 Task: Look for products in the category "Prepared Meals" from Blue Elephant Royal Thai Cuisine only.
Action: Mouse pressed left at (315, 142)
Screenshot: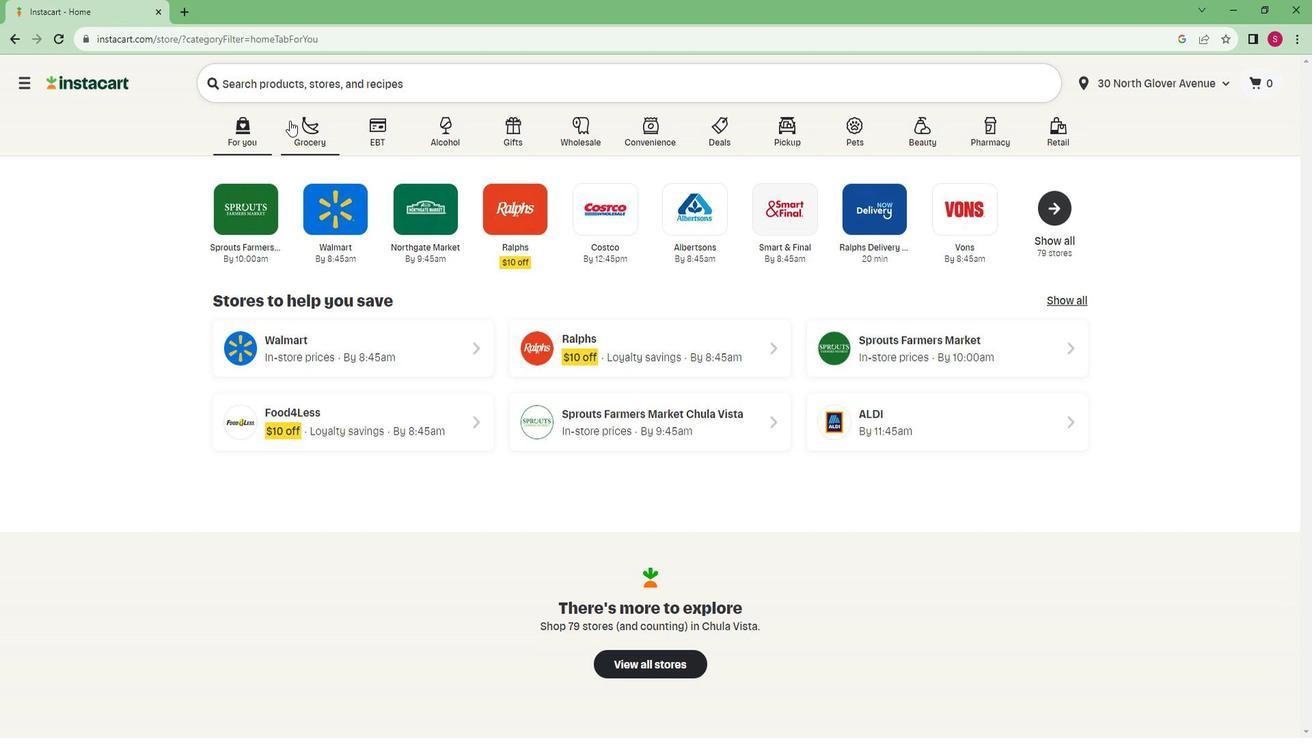 
Action: Mouse moved to (307, 420)
Screenshot: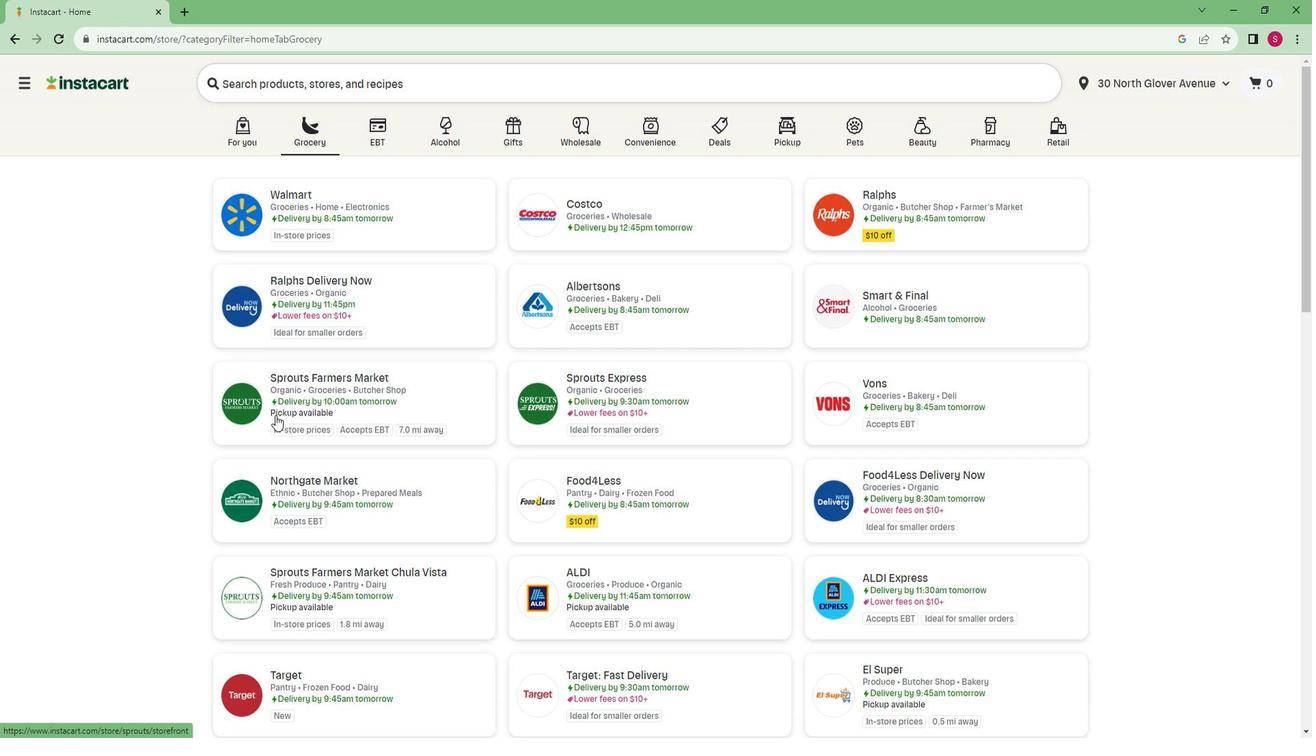 
Action: Mouse pressed left at (307, 420)
Screenshot: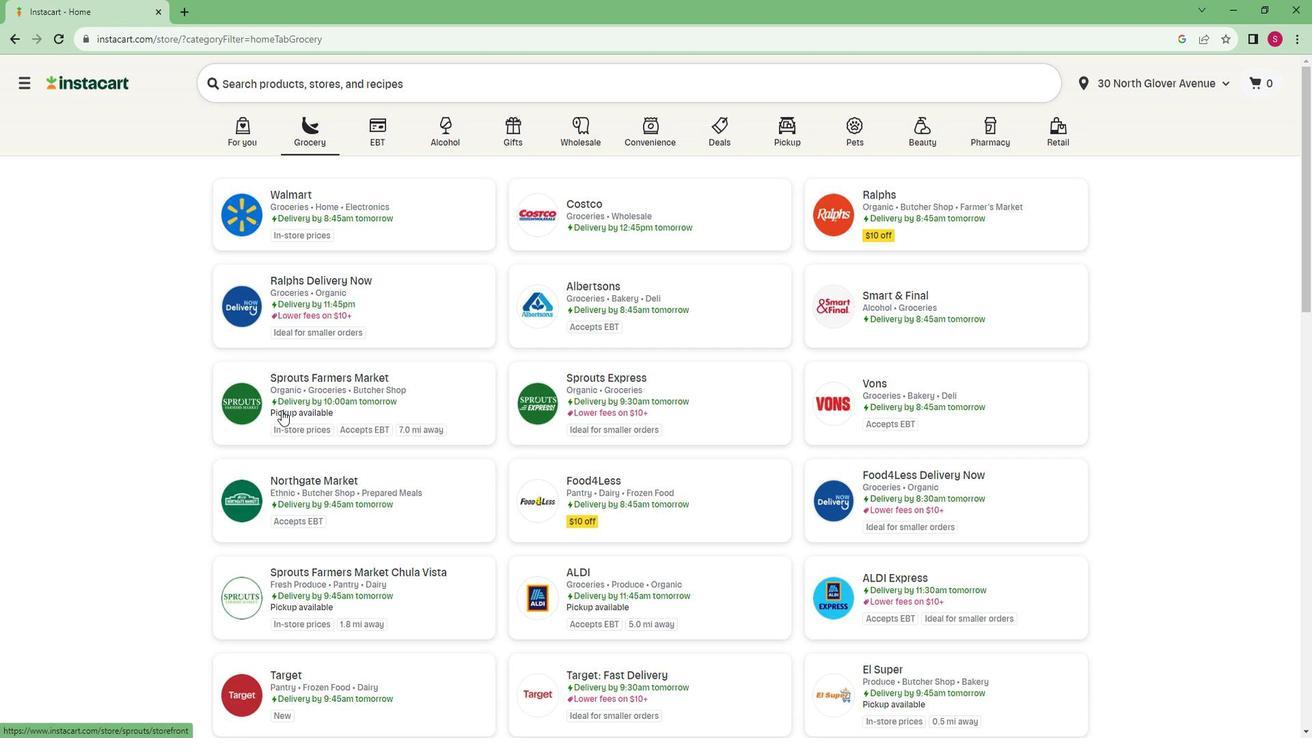 
Action: Mouse moved to (156, 553)
Screenshot: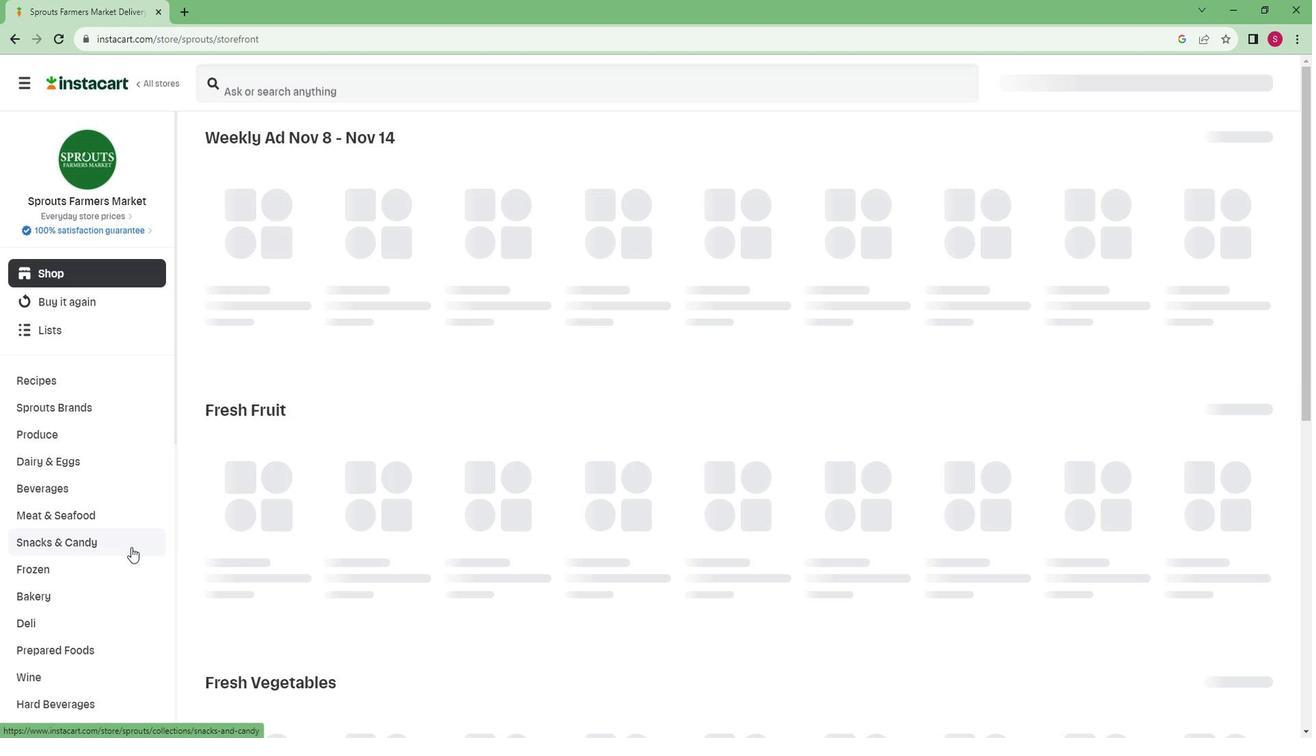 
Action: Mouse scrolled (156, 552) with delta (0, 0)
Screenshot: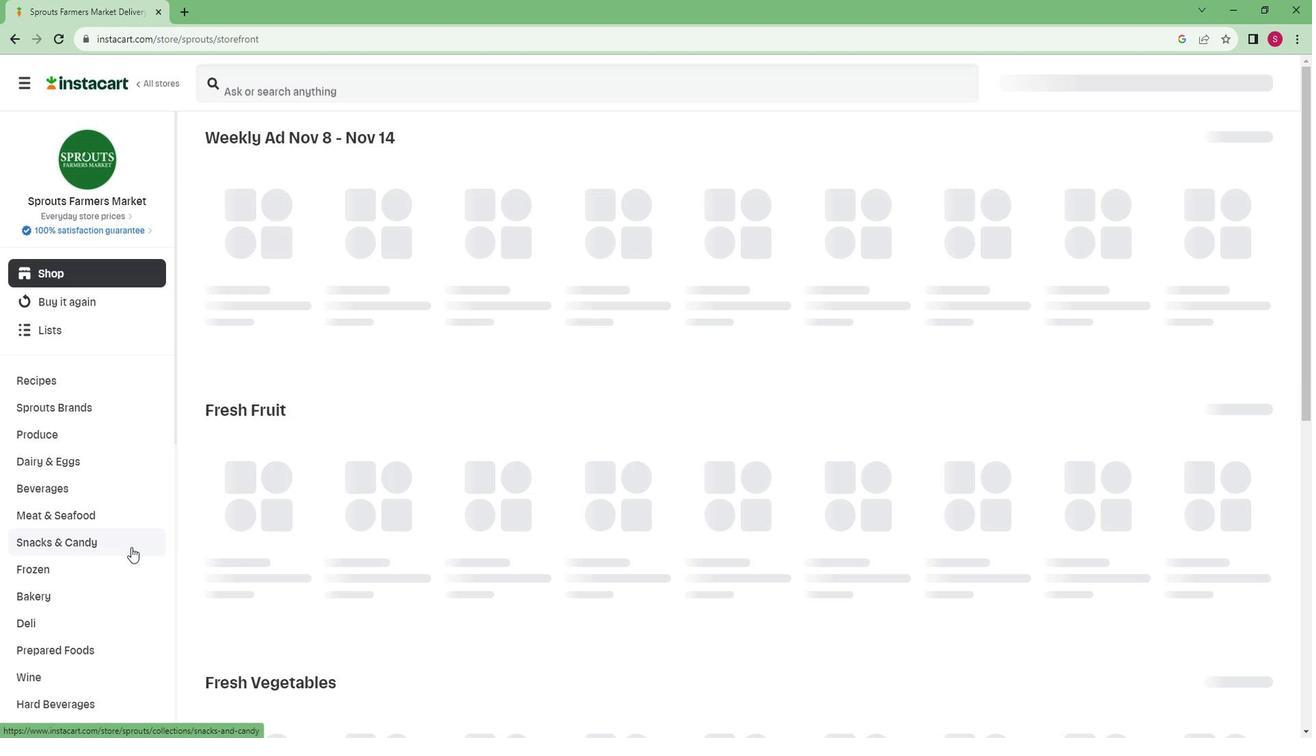 
Action: Mouse moved to (153, 554)
Screenshot: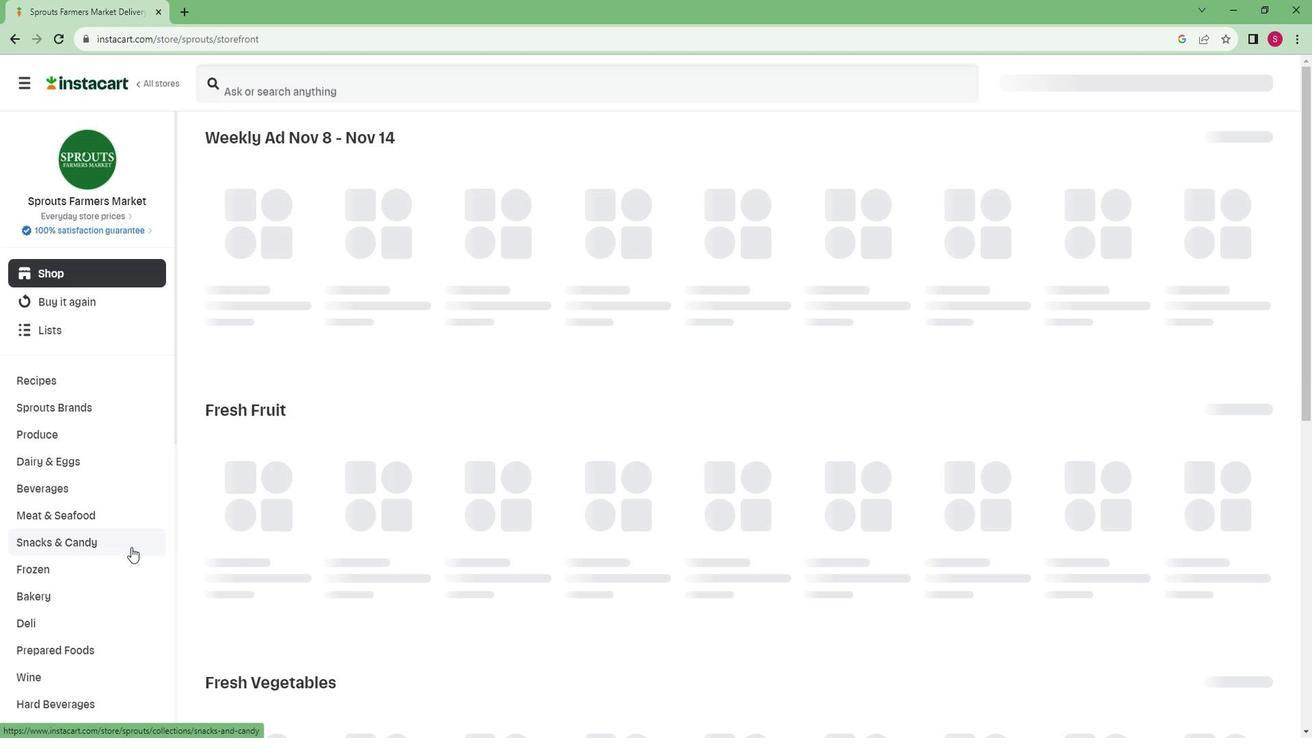 
Action: Mouse scrolled (153, 553) with delta (0, 0)
Screenshot: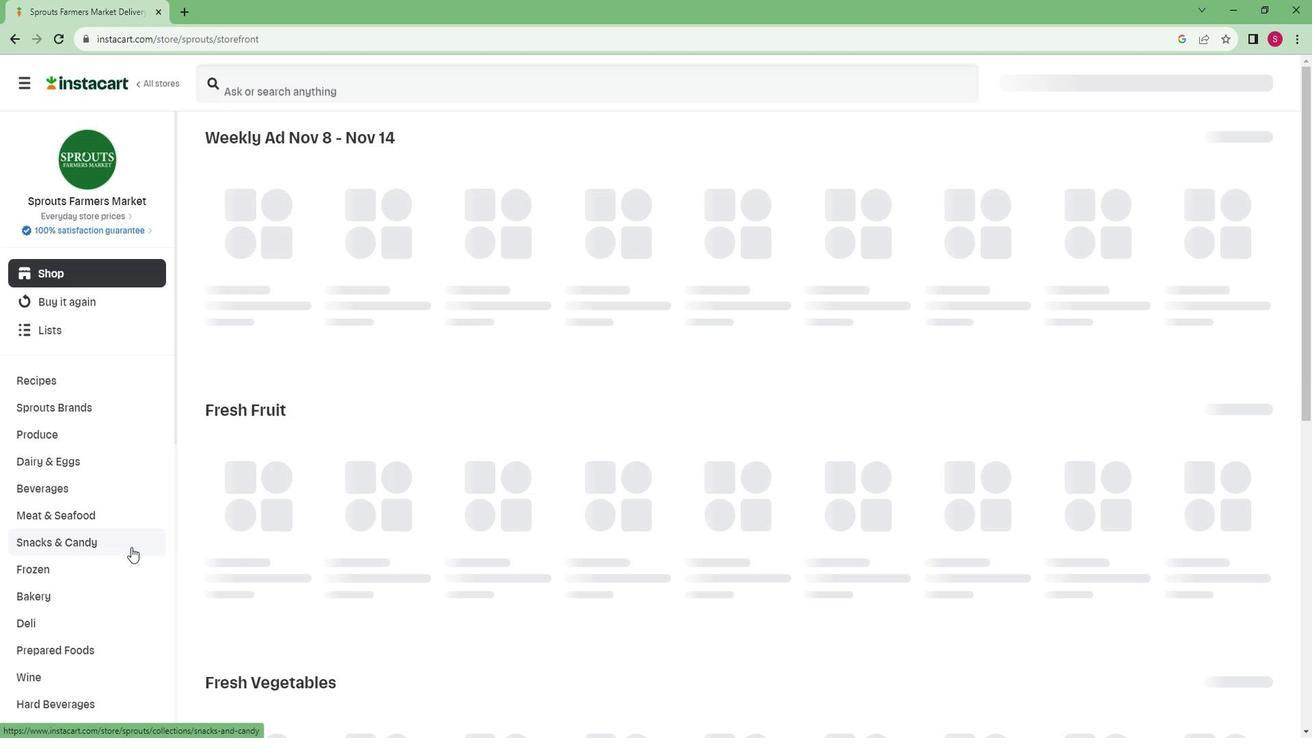 
Action: Mouse moved to (153, 554)
Screenshot: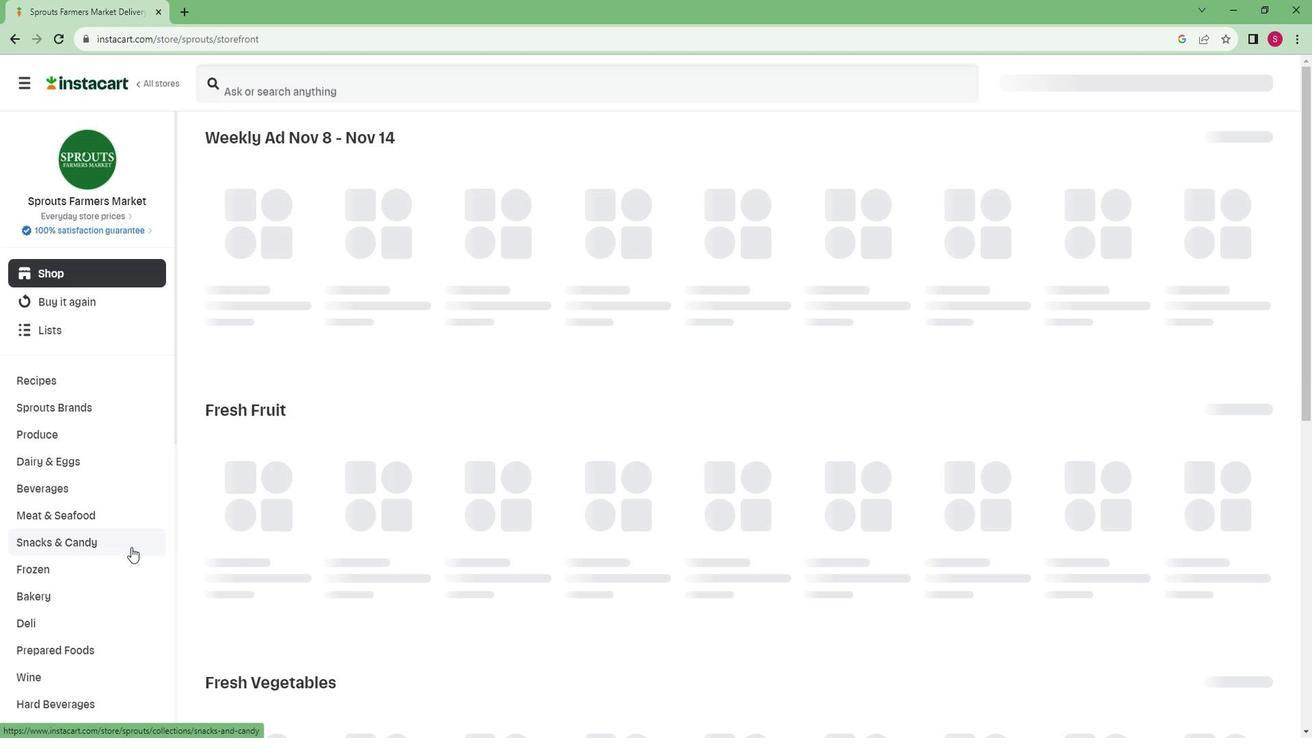 
Action: Mouse scrolled (153, 553) with delta (0, 0)
Screenshot: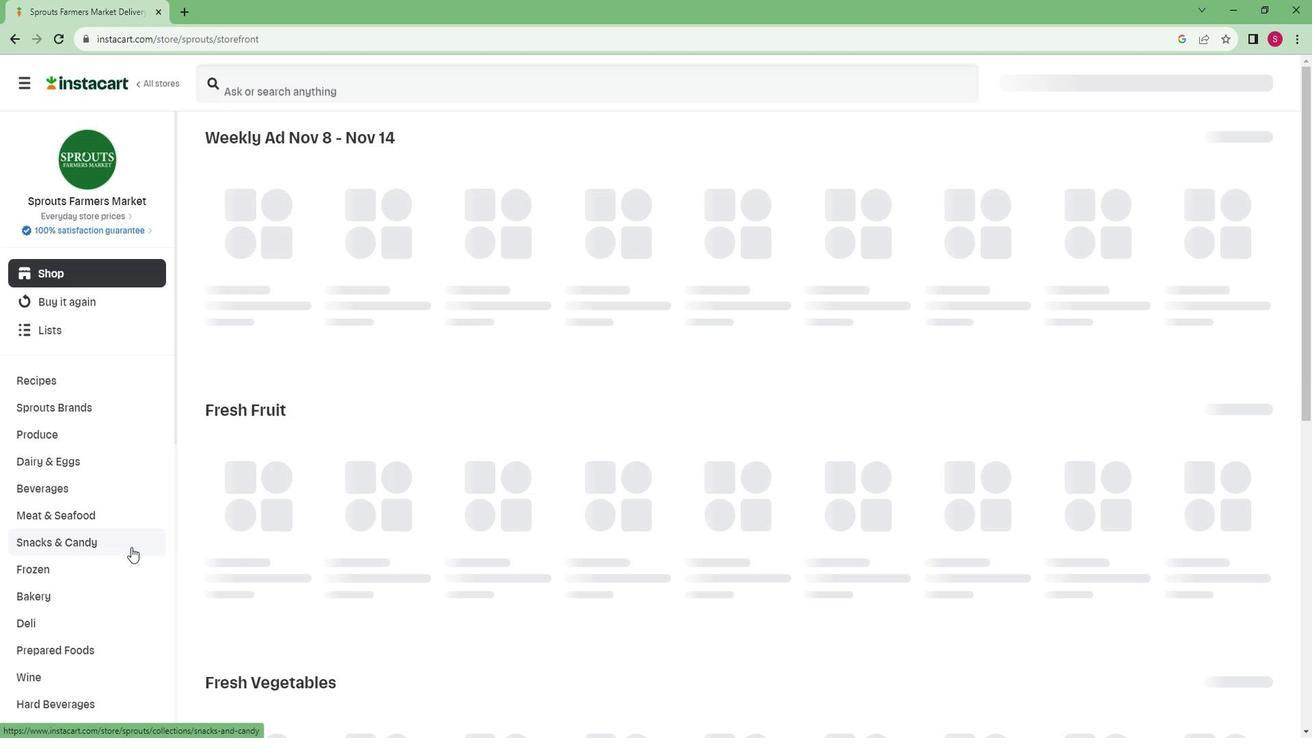 
Action: Mouse moved to (152, 554)
Screenshot: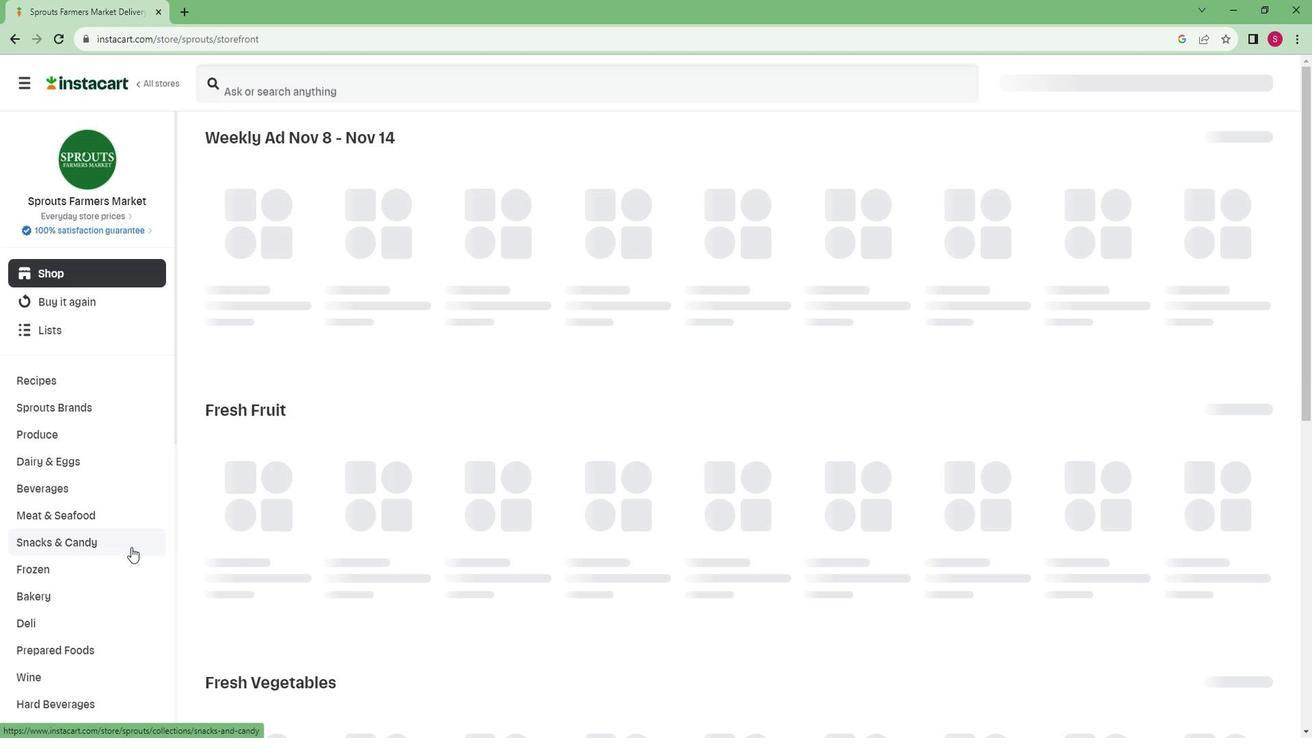 
Action: Mouse scrolled (152, 553) with delta (0, 0)
Screenshot: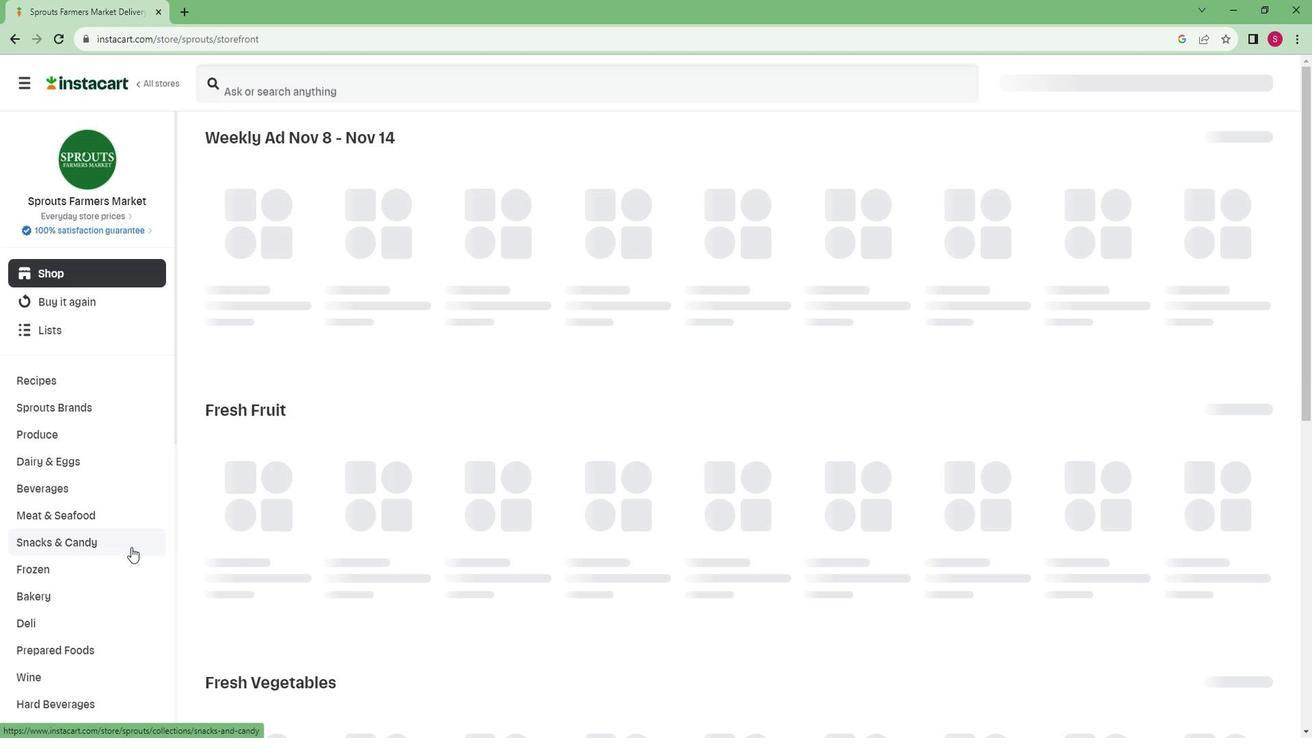
Action: Mouse moved to (149, 554)
Screenshot: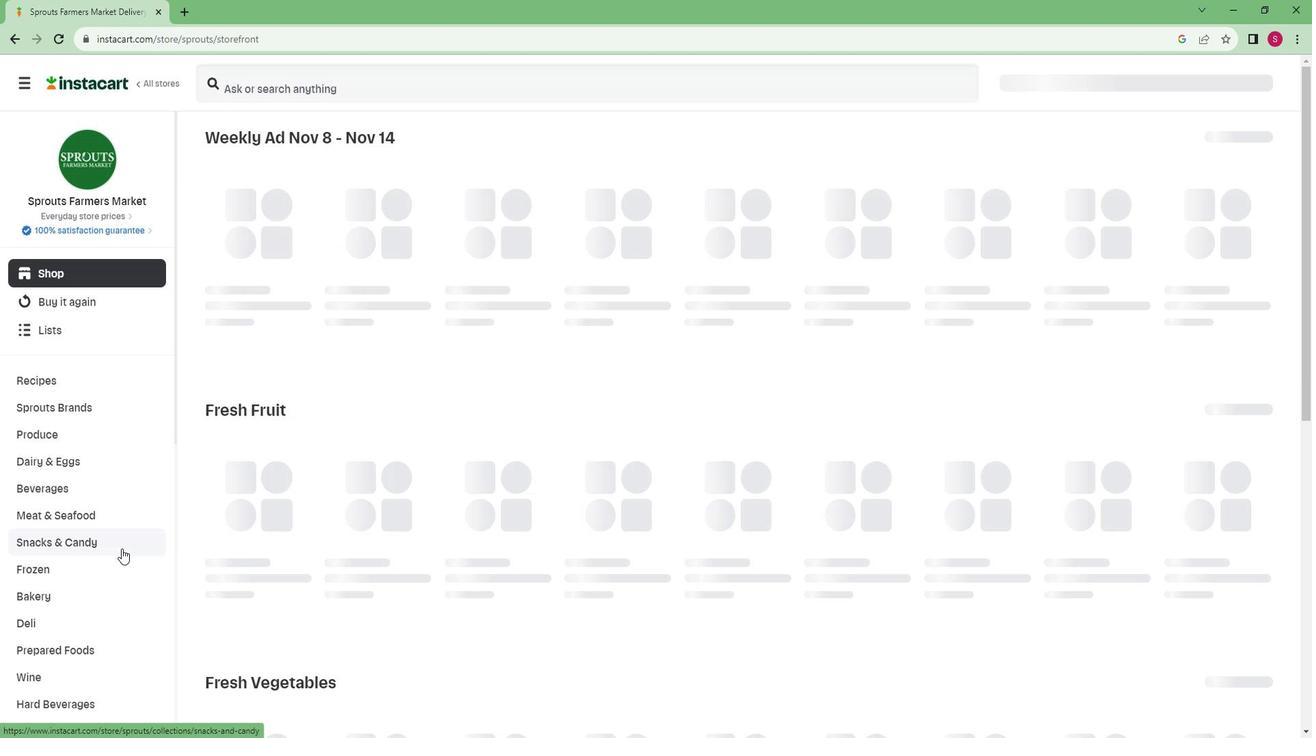 
Action: Mouse scrolled (149, 553) with delta (0, 0)
Screenshot: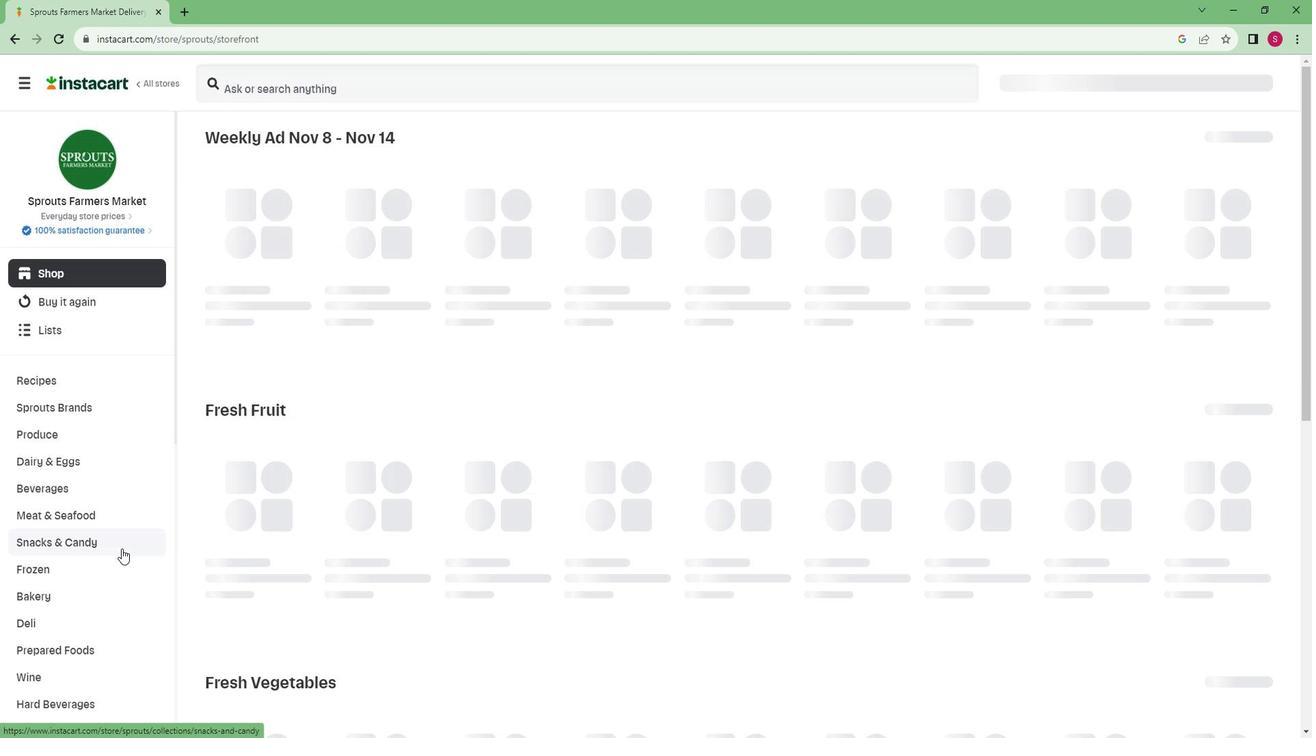 
Action: Mouse moved to (147, 554)
Screenshot: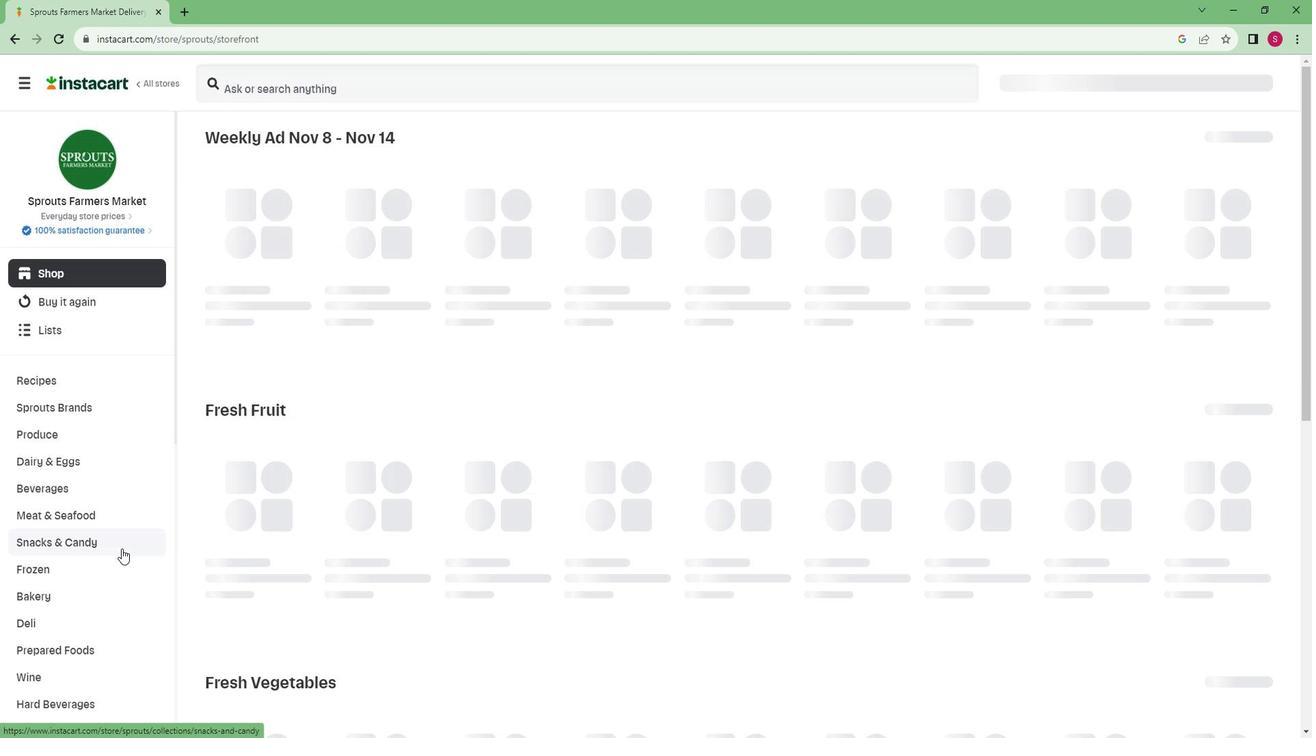 
Action: Mouse scrolled (147, 553) with delta (0, 0)
Screenshot: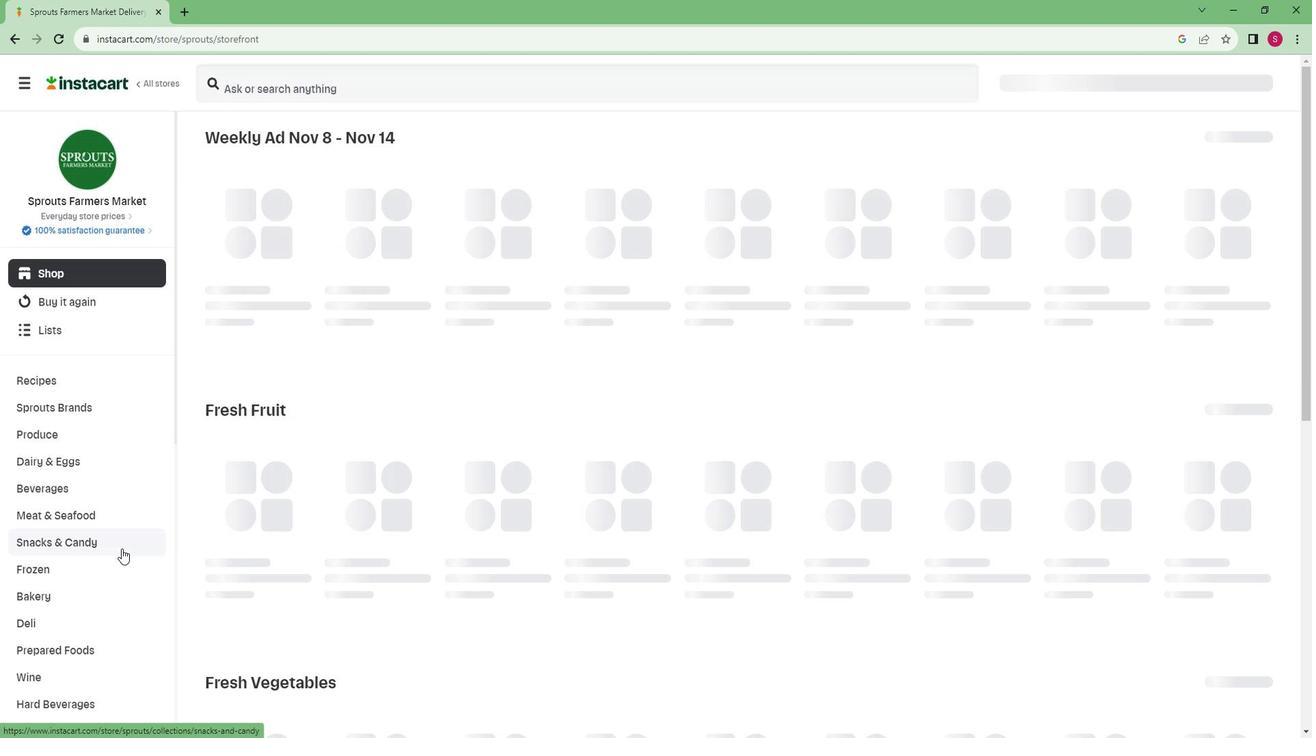 
Action: Mouse moved to (146, 554)
Screenshot: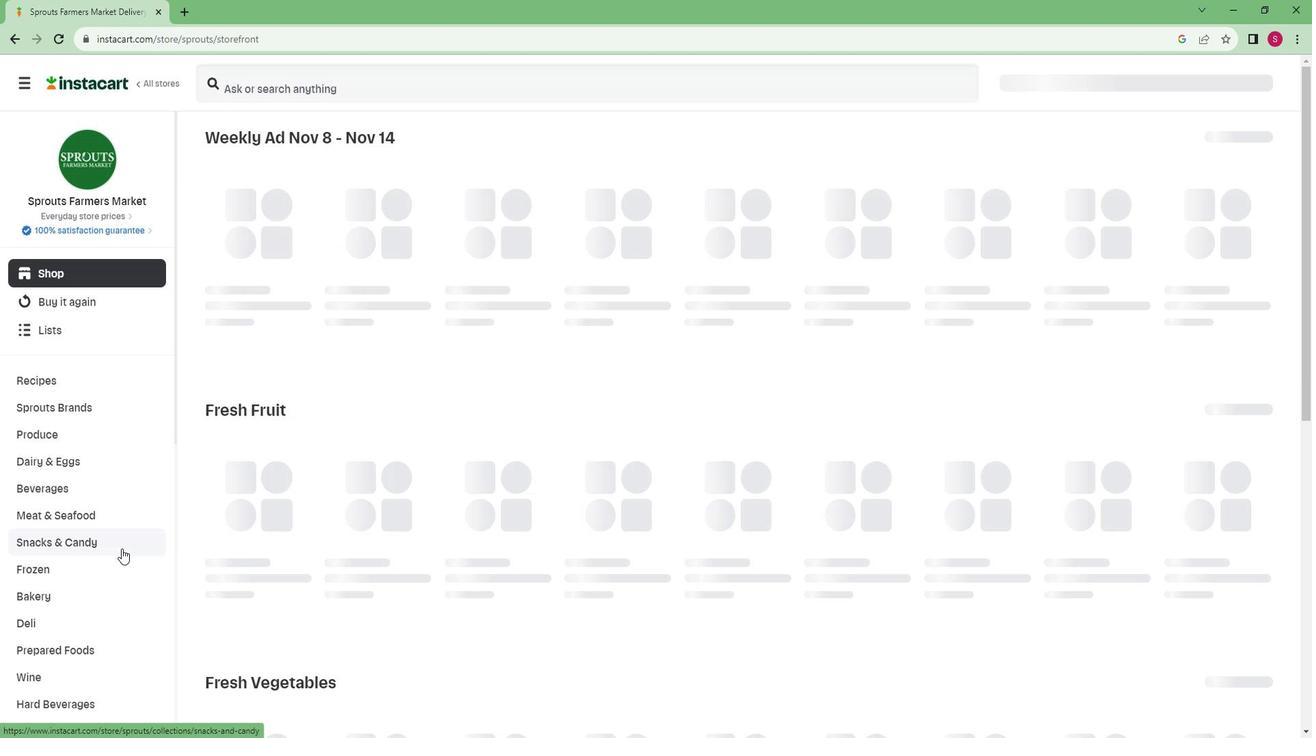 
Action: Mouse scrolled (146, 553) with delta (0, 0)
Screenshot: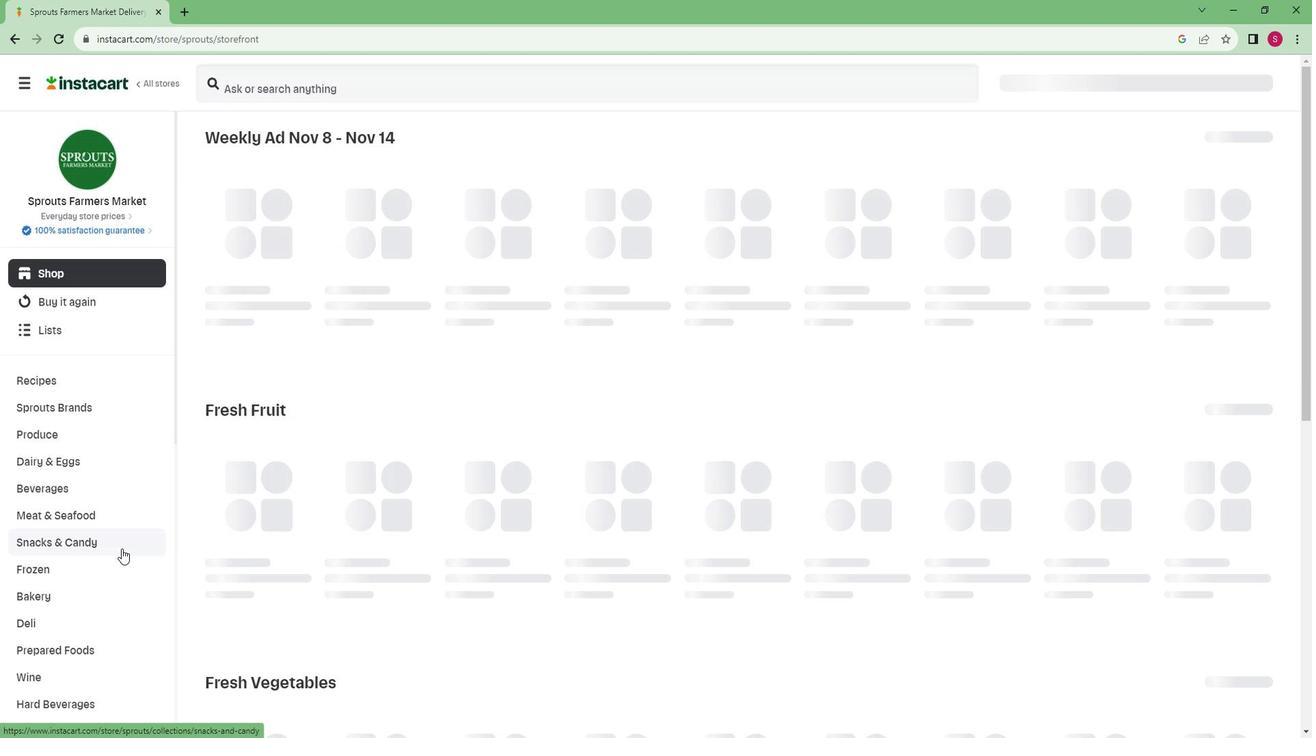
Action: Mouse moved to (144, 553)
Screenshot: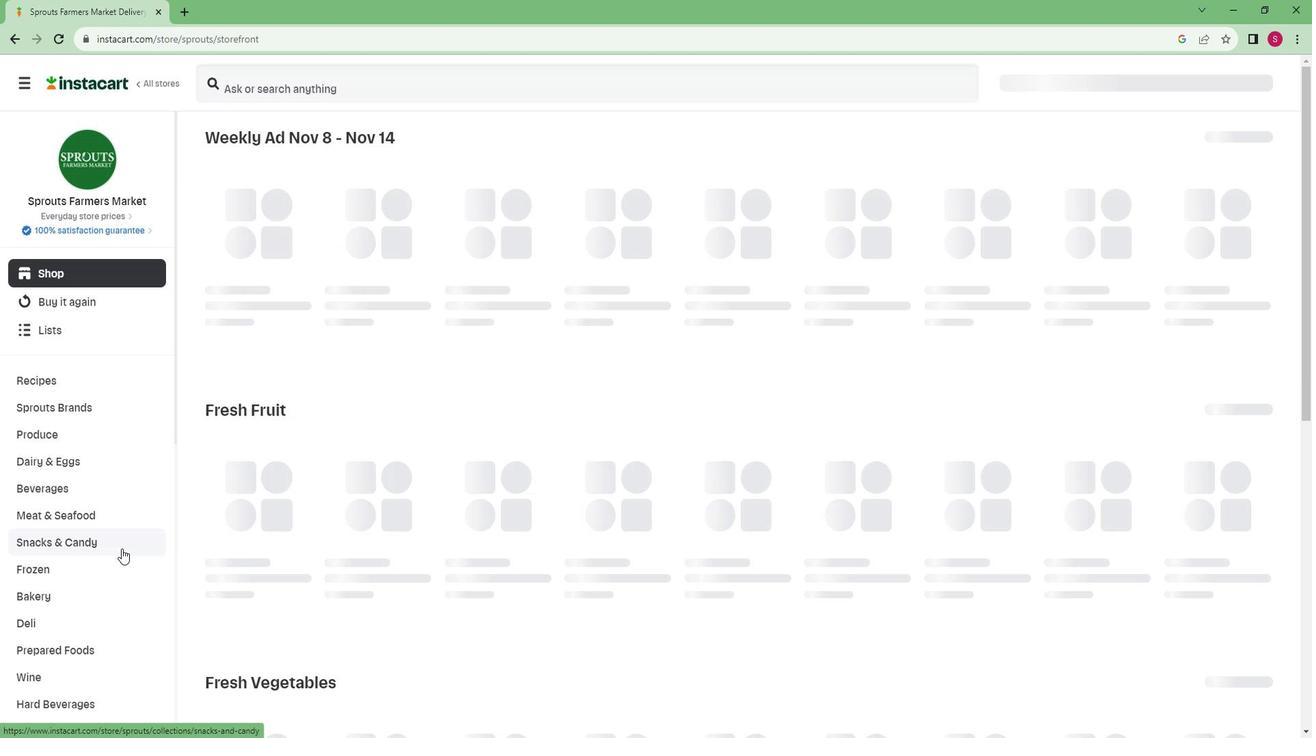 
Action: Mouse scrolled (144, 552) with delta (0, 0)
Screenshot: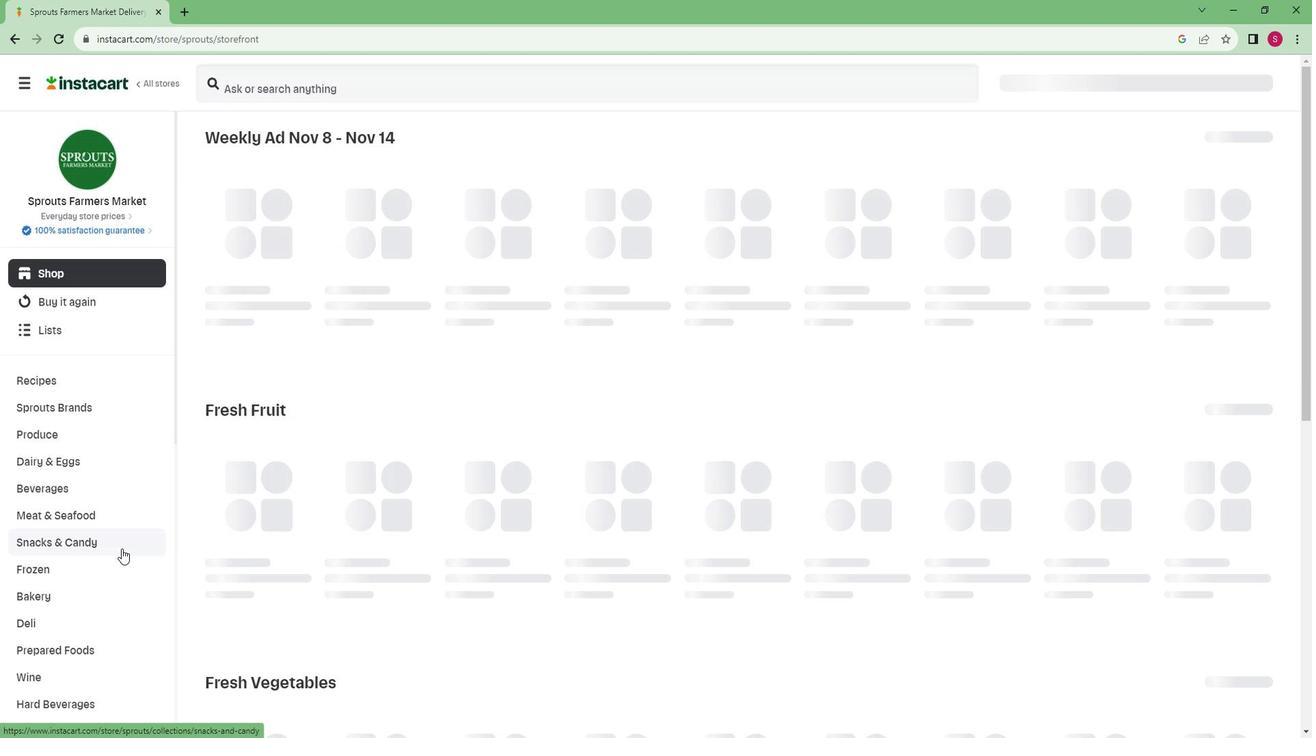 
Action: Mouse moved to (133, 547)
Screenshot: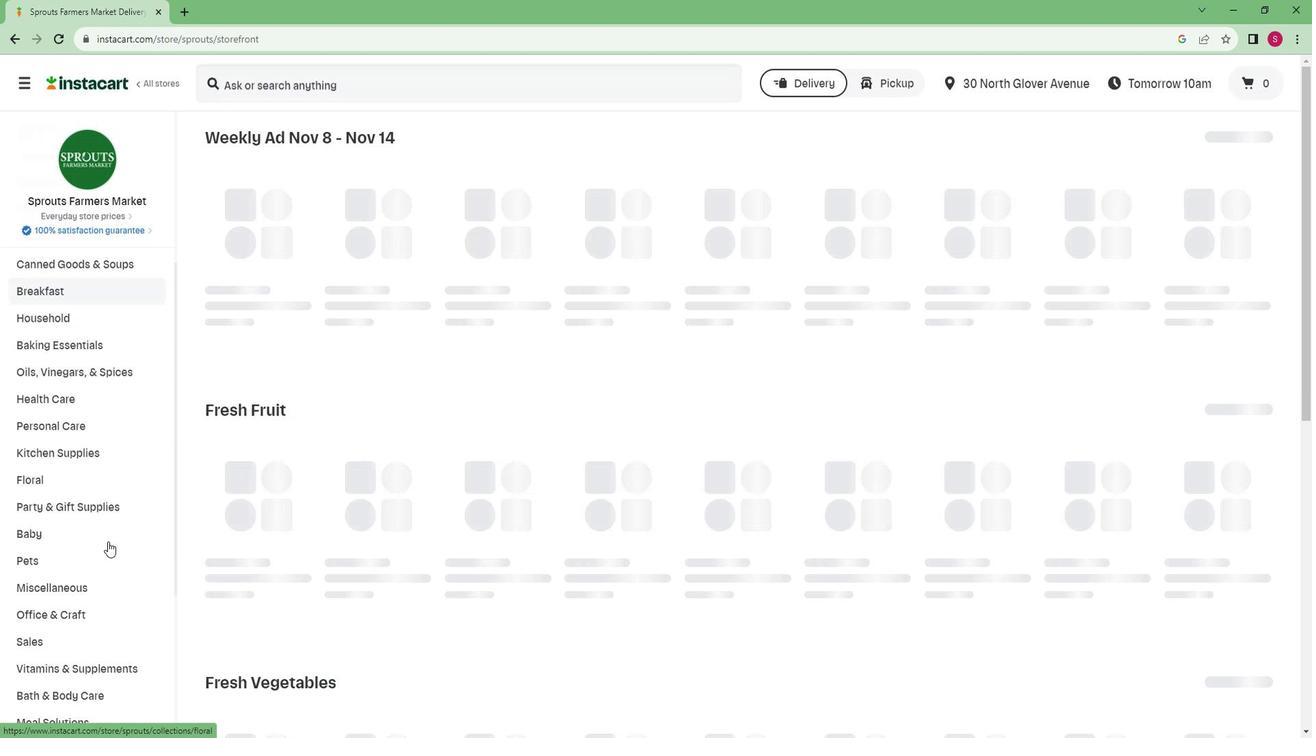 
Action: Mouse scrolled (133, 546) with delta (0, 0)
Screenshot: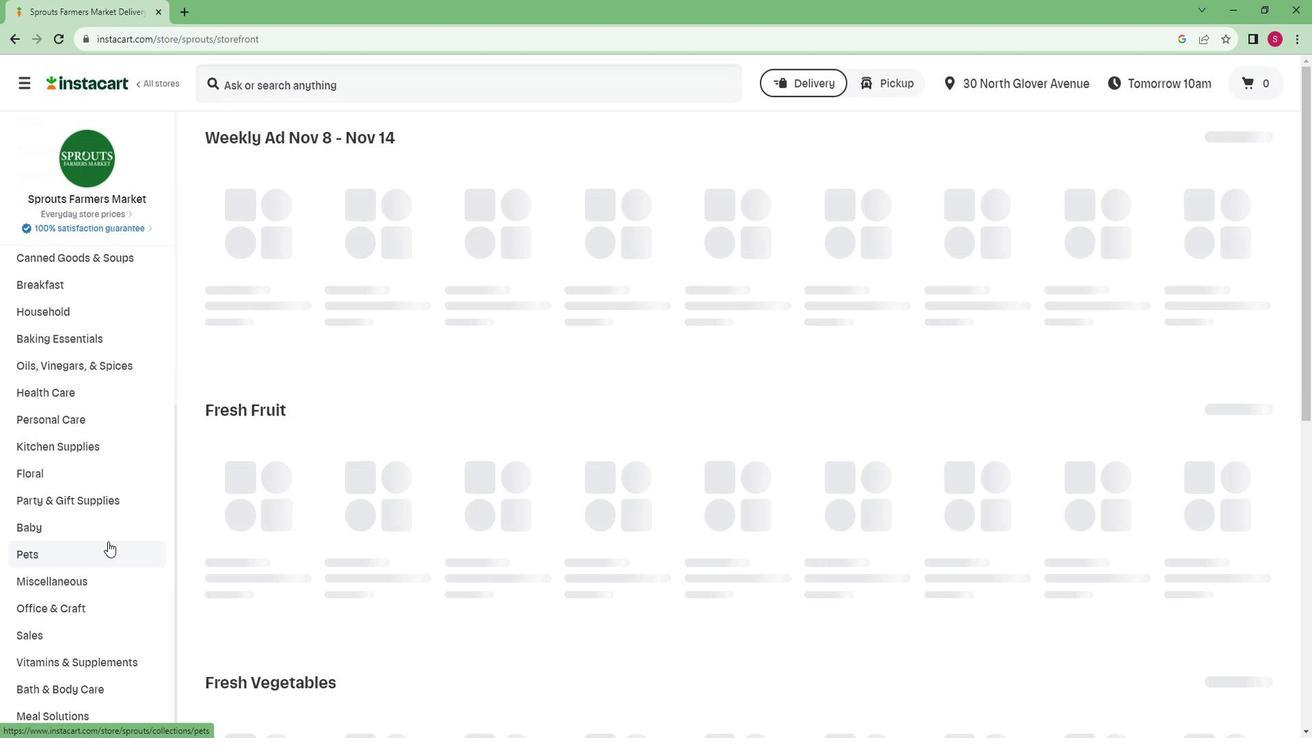 
Action: Mouse scrolled (133, 546) with delta (0, 0)
Screenshot: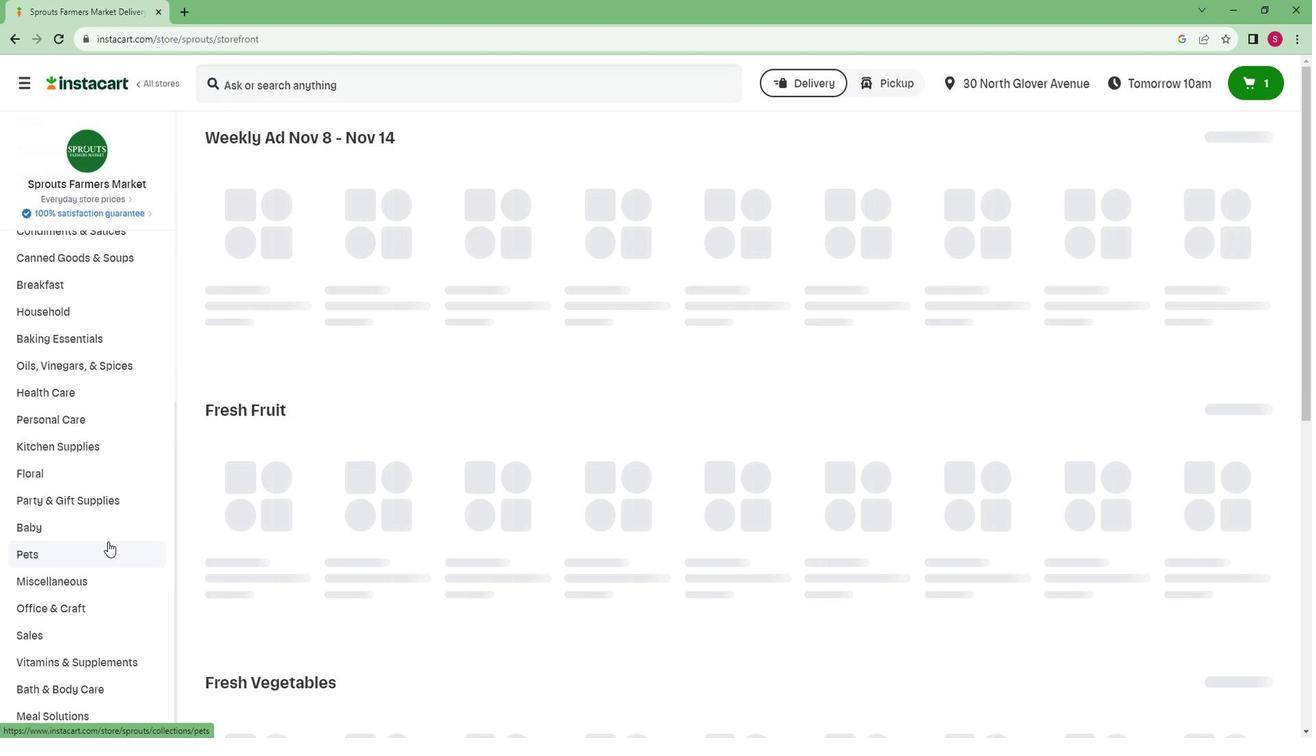 
Action: Mouse scrolled (133, 546) with delta (0, 0)
Screenshot: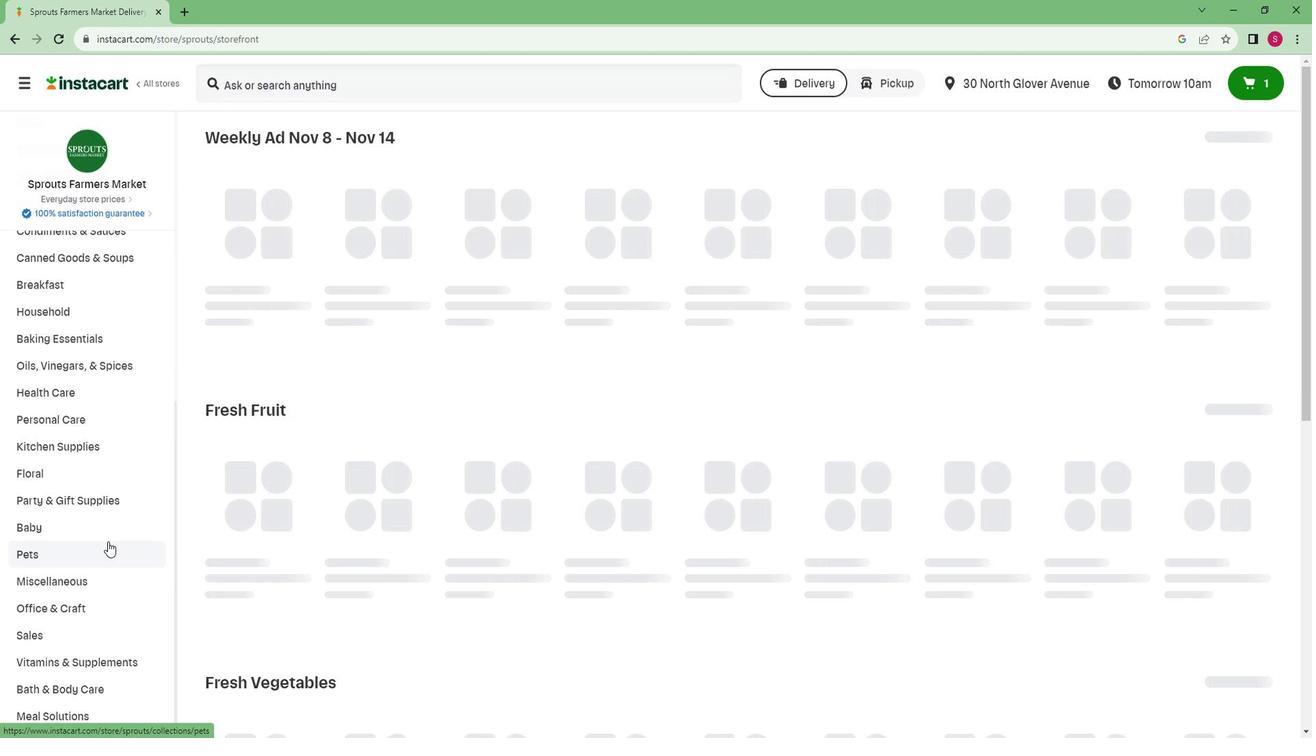 
Action: Mouse scrolled (133, 546) with delta (0, 0)
Screenshot: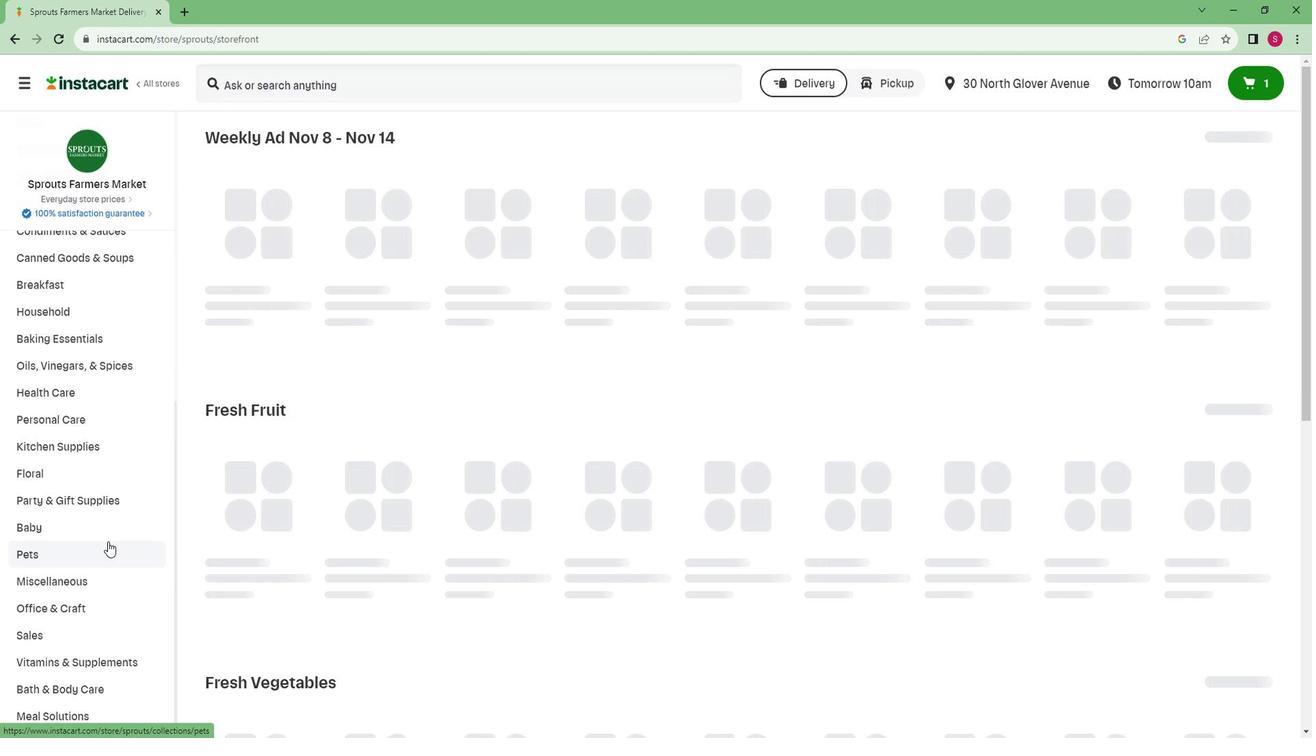 
Action: Mouse moved to (131, 547)
Screenshot: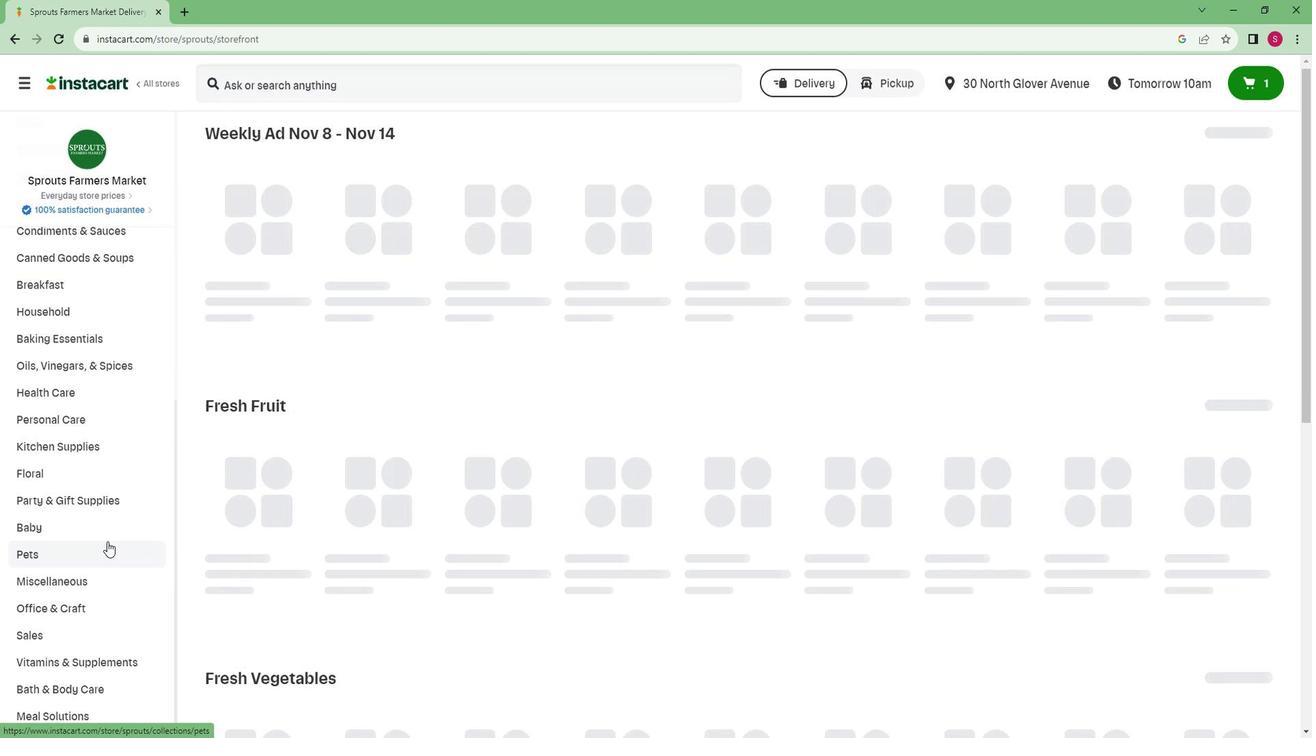 
Action: Mouse scrolled (131, 546) with delta (0, 0)
Screenshot: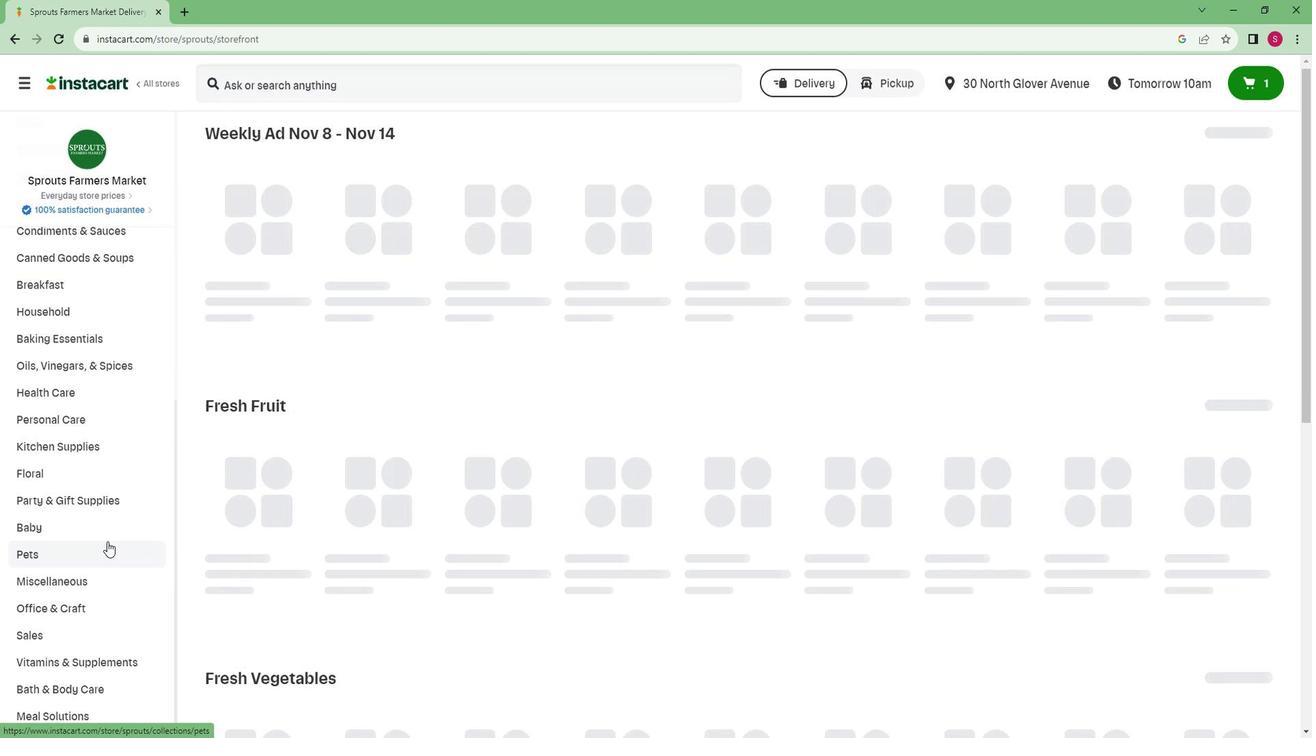 
Action: Mouse moved to (62, 710)
Screenshot: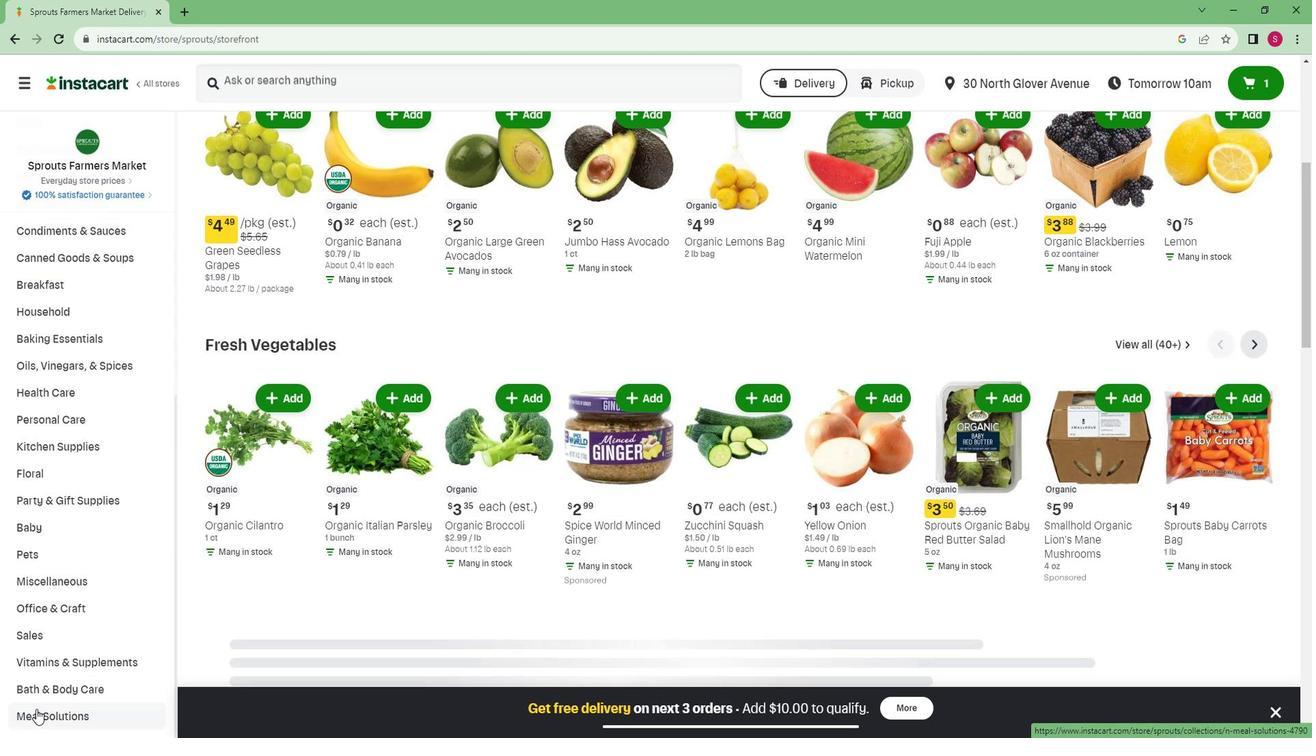 
Action: Mouse pressed left at (62, 710)
Screenshot: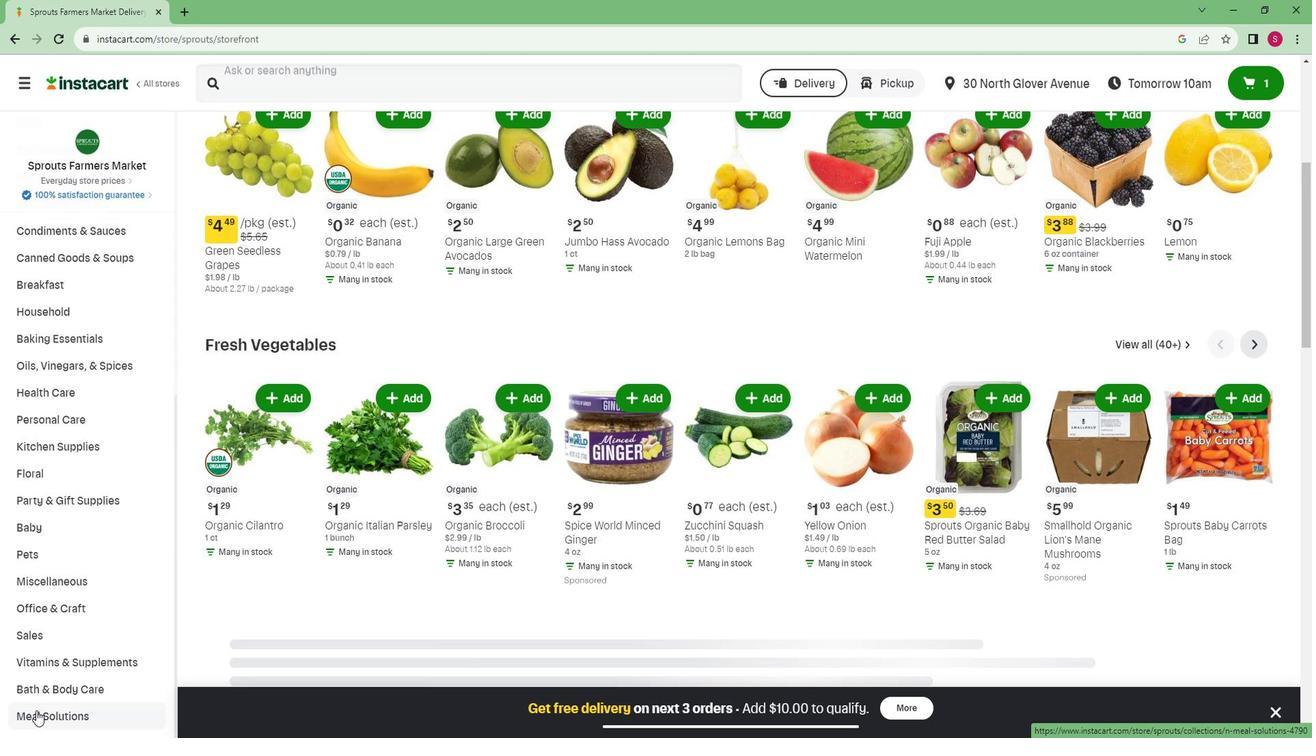 
Action: Mouse moved to (73, 690)
Screenshot: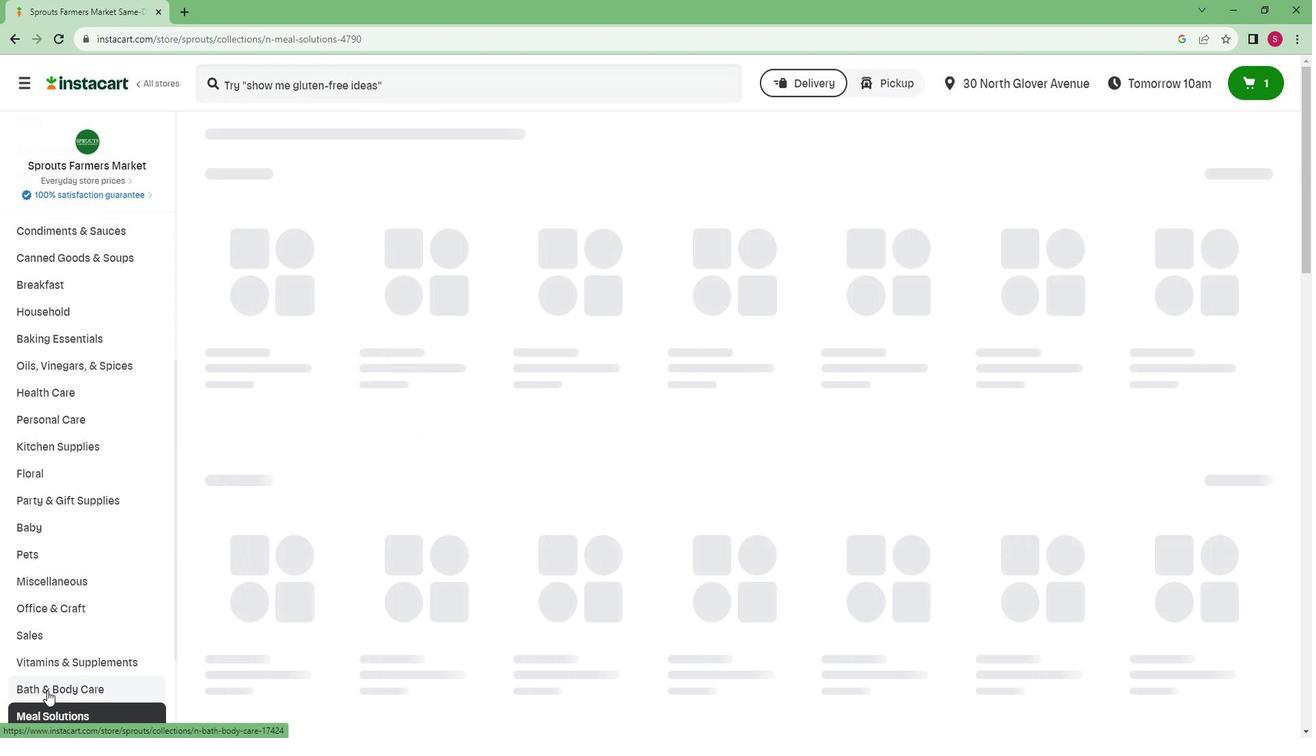 
Action: Mouse scrolled (73, 690) with delta (0, 0)
Screenshot: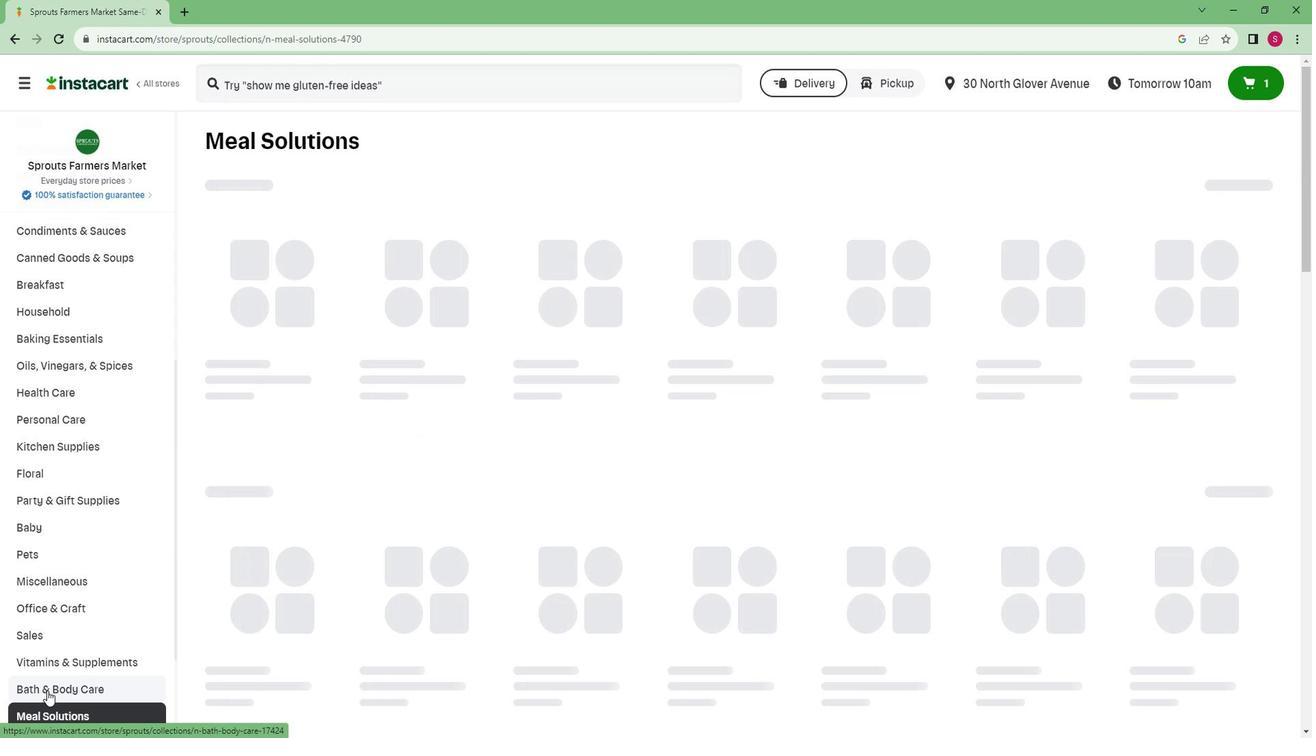 
Action: Mouse moved to (72, 690)
Screenshot: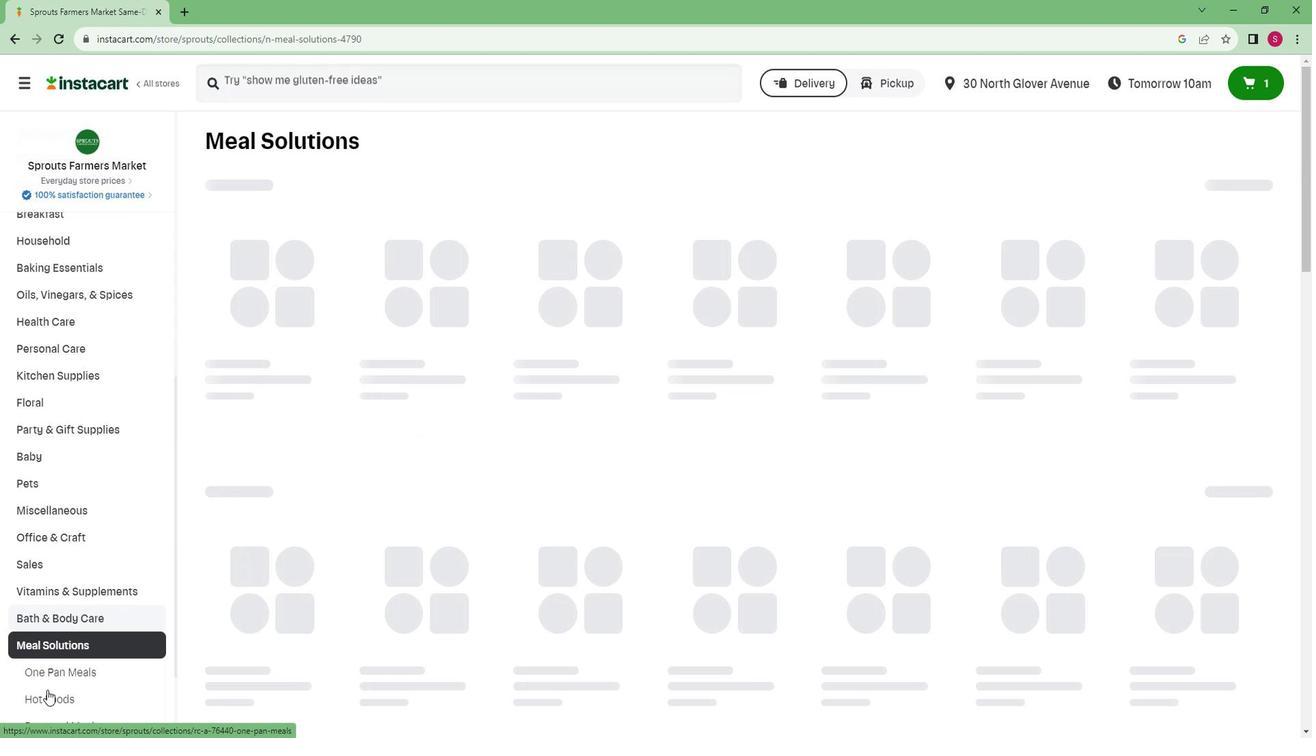 
Action: Mouse scrolled (72, 689) with delta (0, 0)
Screenshot: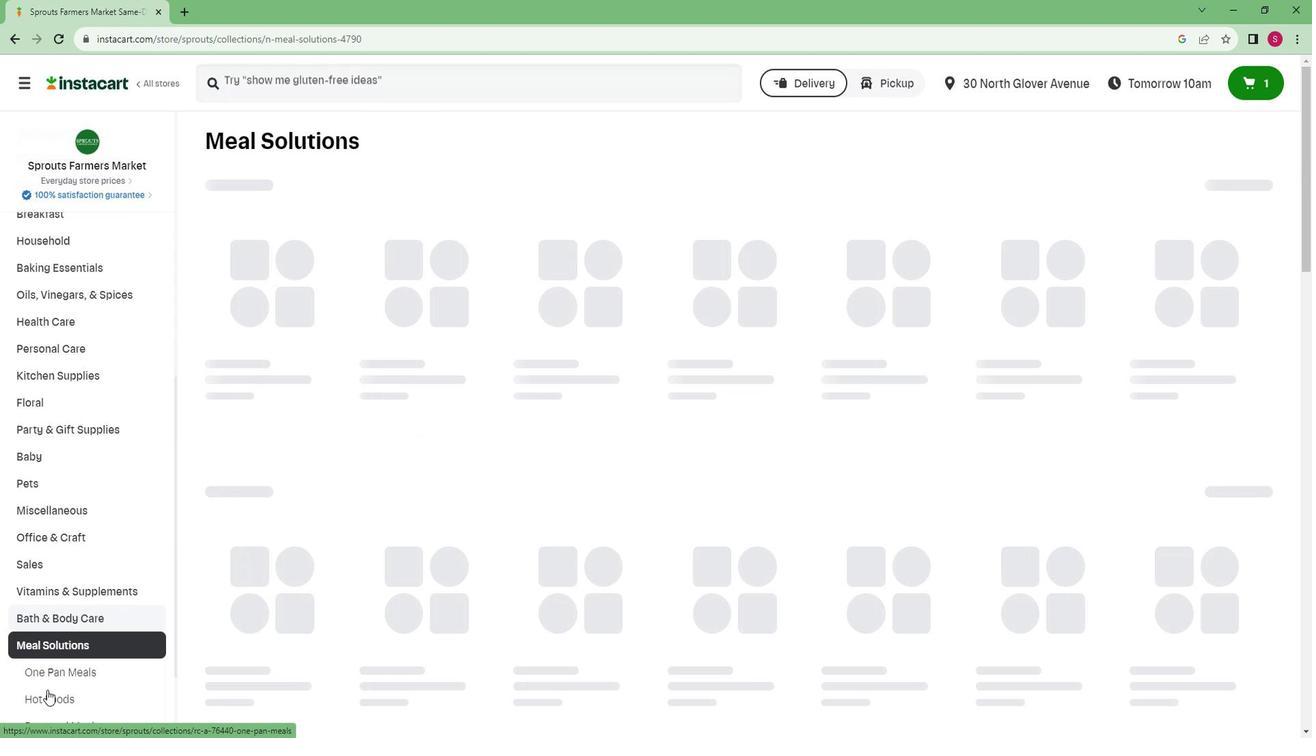 
Action: Mouse moved to (99, 646)
Screenshot: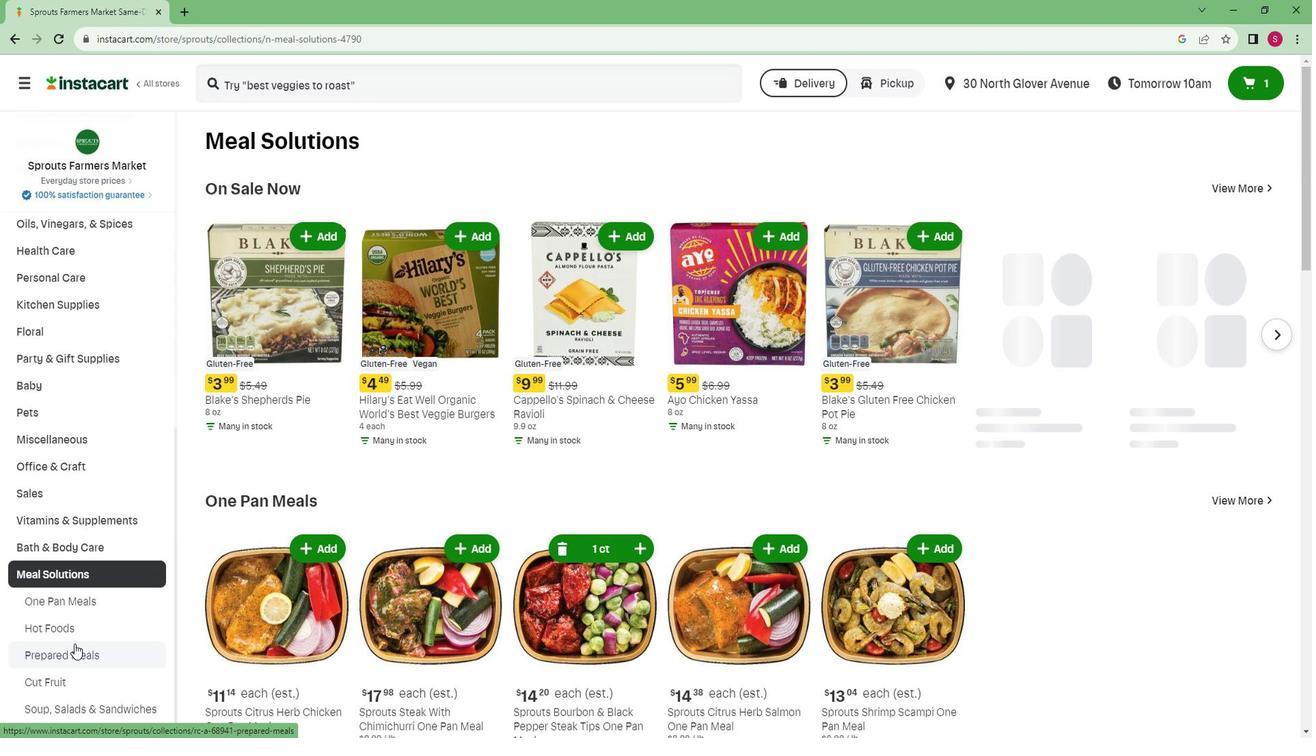 
Action: Mouse pressed left at (99, 646)
Screenshot: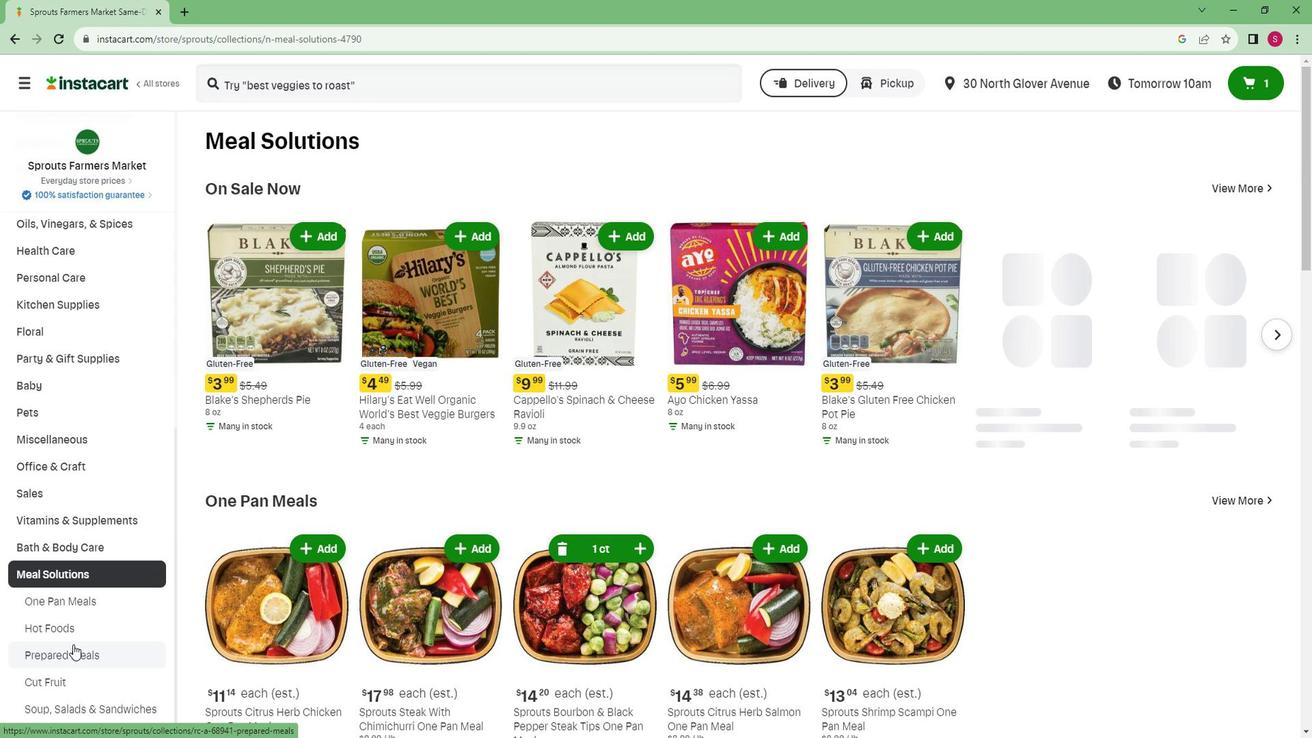 
Action: Mouse moved to (453, 203)
Screenshot: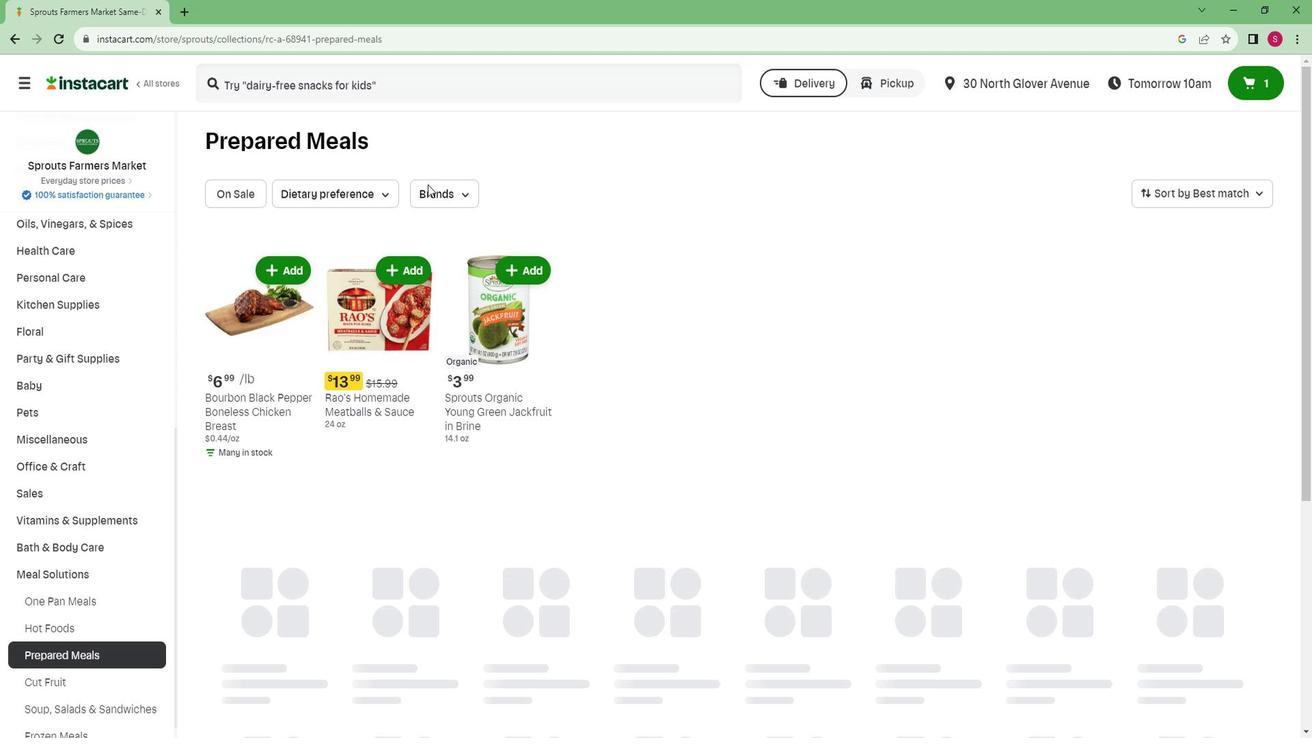 
Action: Mouse pressed left at (453, 203)
Screenshot: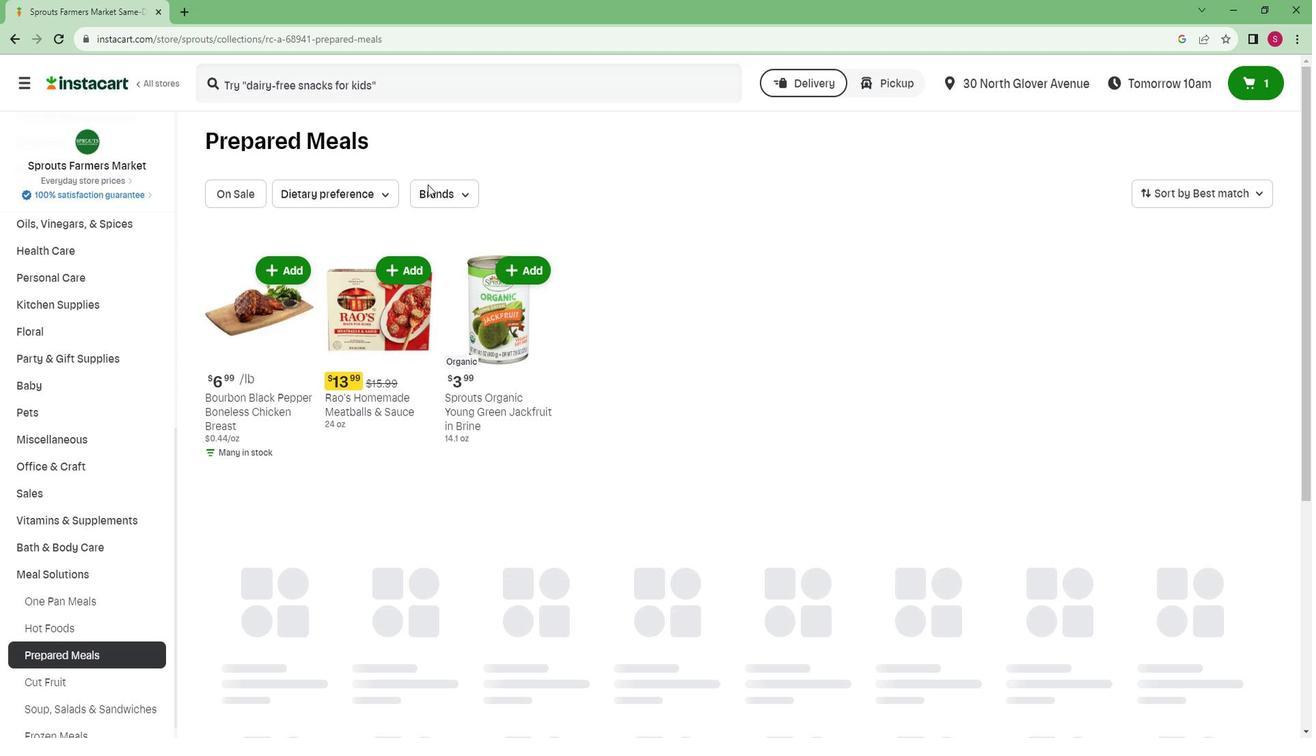 
Action: Mouse moved to (461, 361)
Screenshot: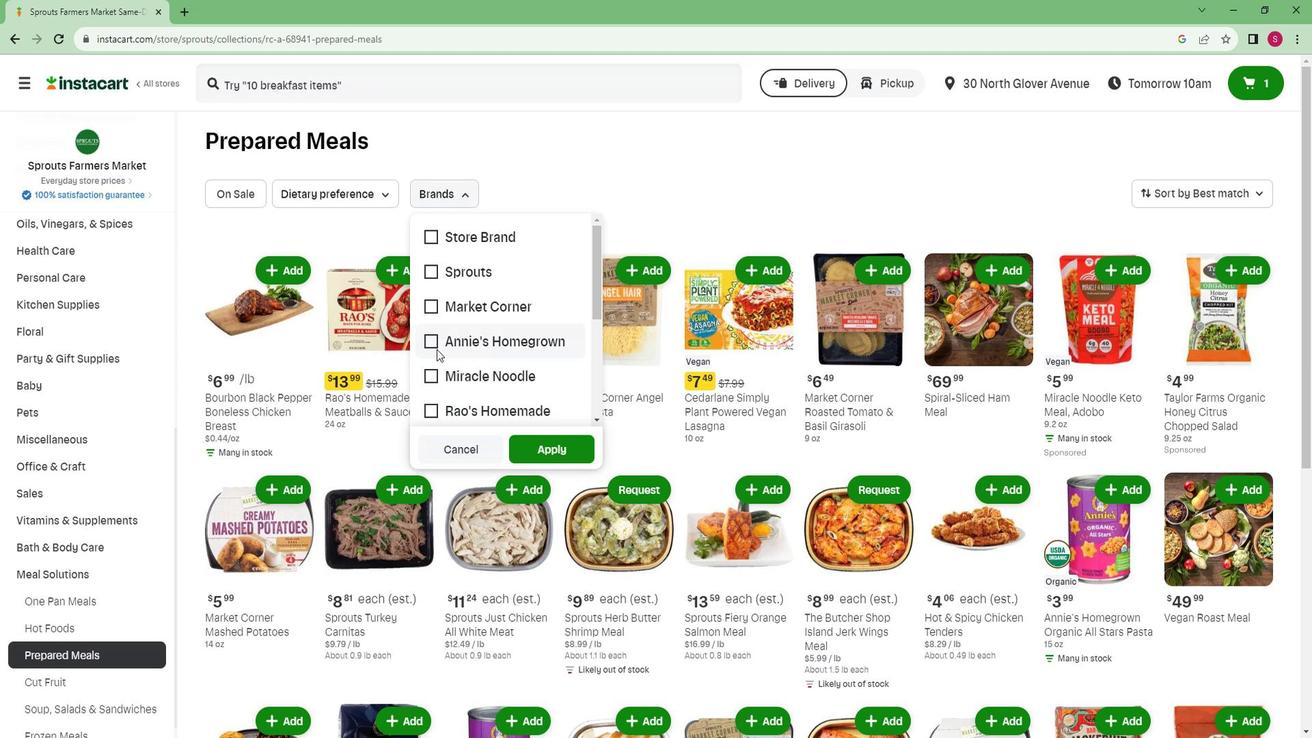 
Action: Mouse scrolled (461, 360) with delta (0, 0)
Screenshot: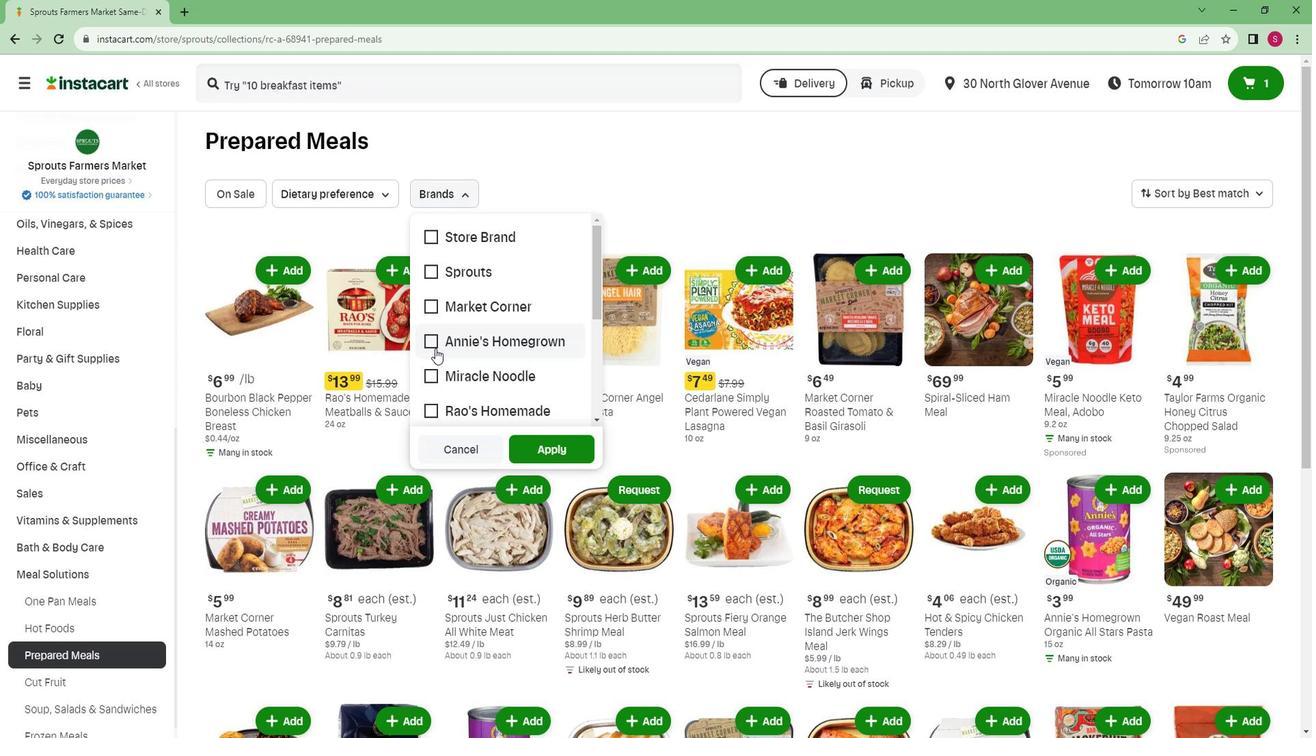 
Action: Mouse scrolled (461, 360) with delta (0, 0)
Screenshot: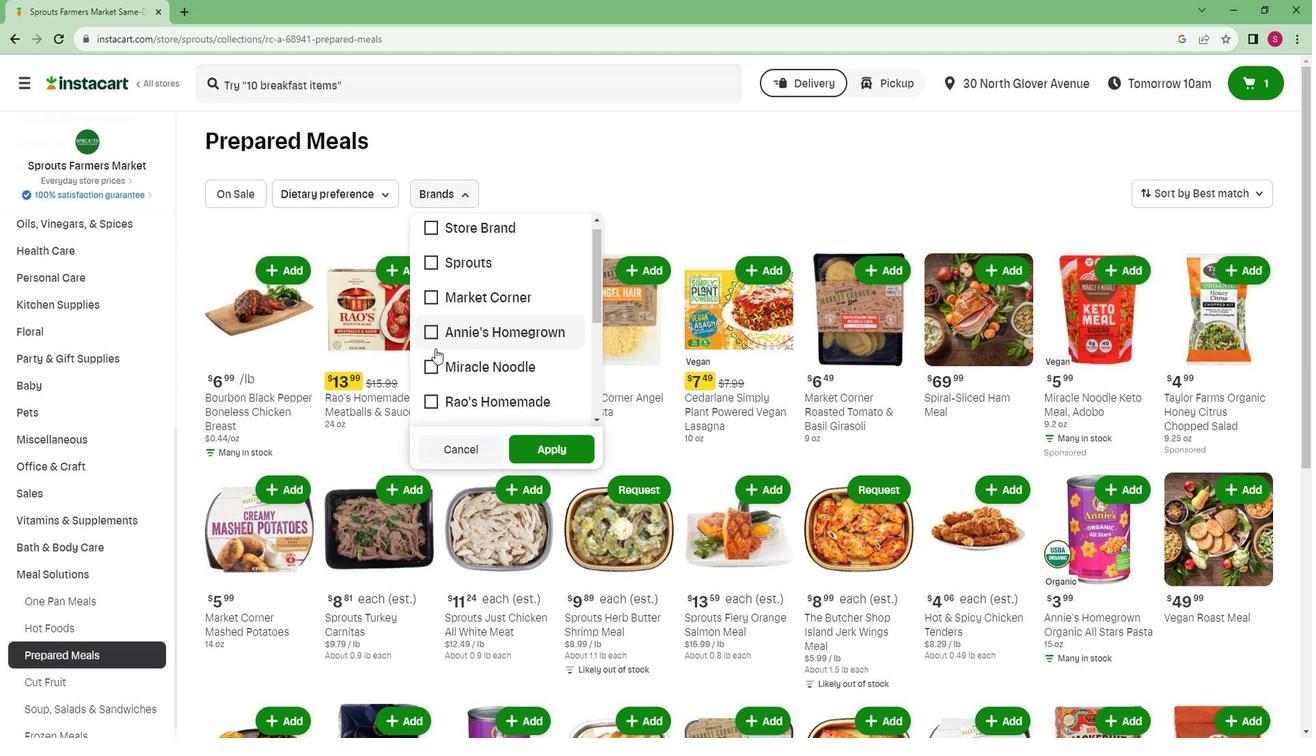 
Action: Mouse moved to (516, 325)
Screenshot: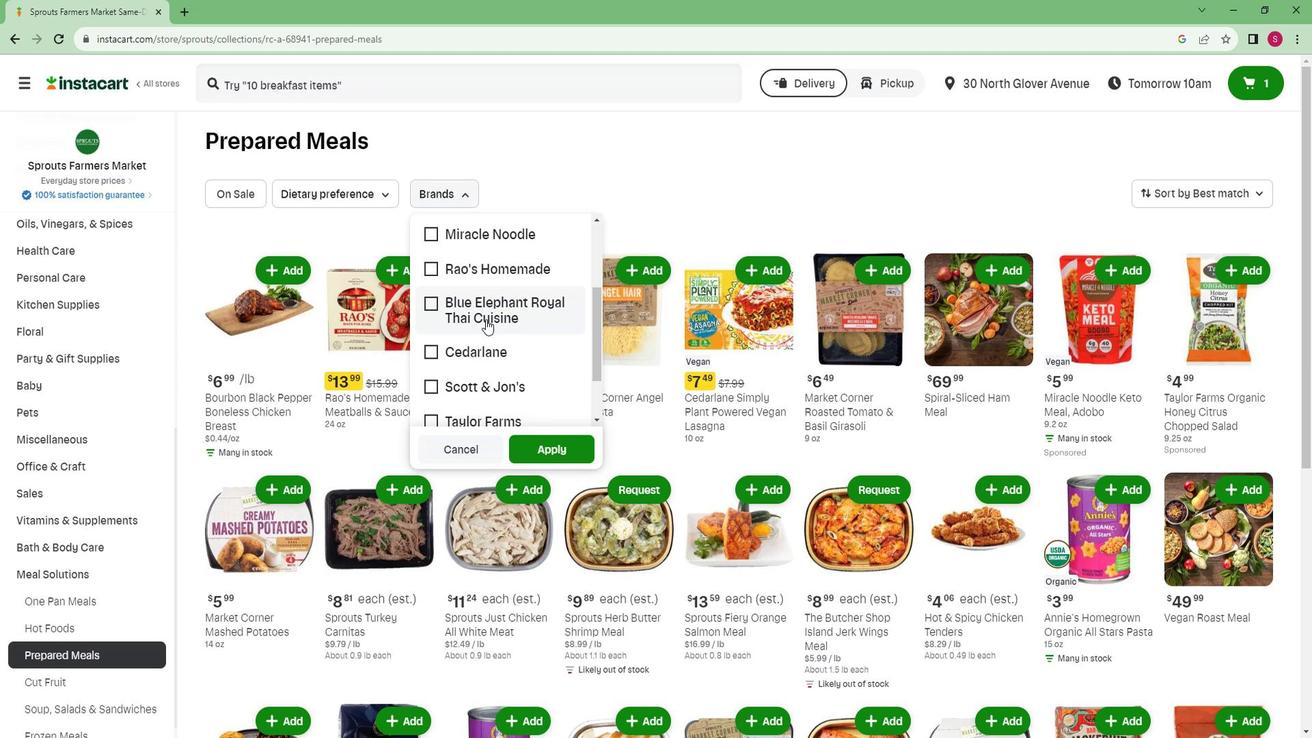 
Action: Mouse pressed left at (516, 325)
Screenshot: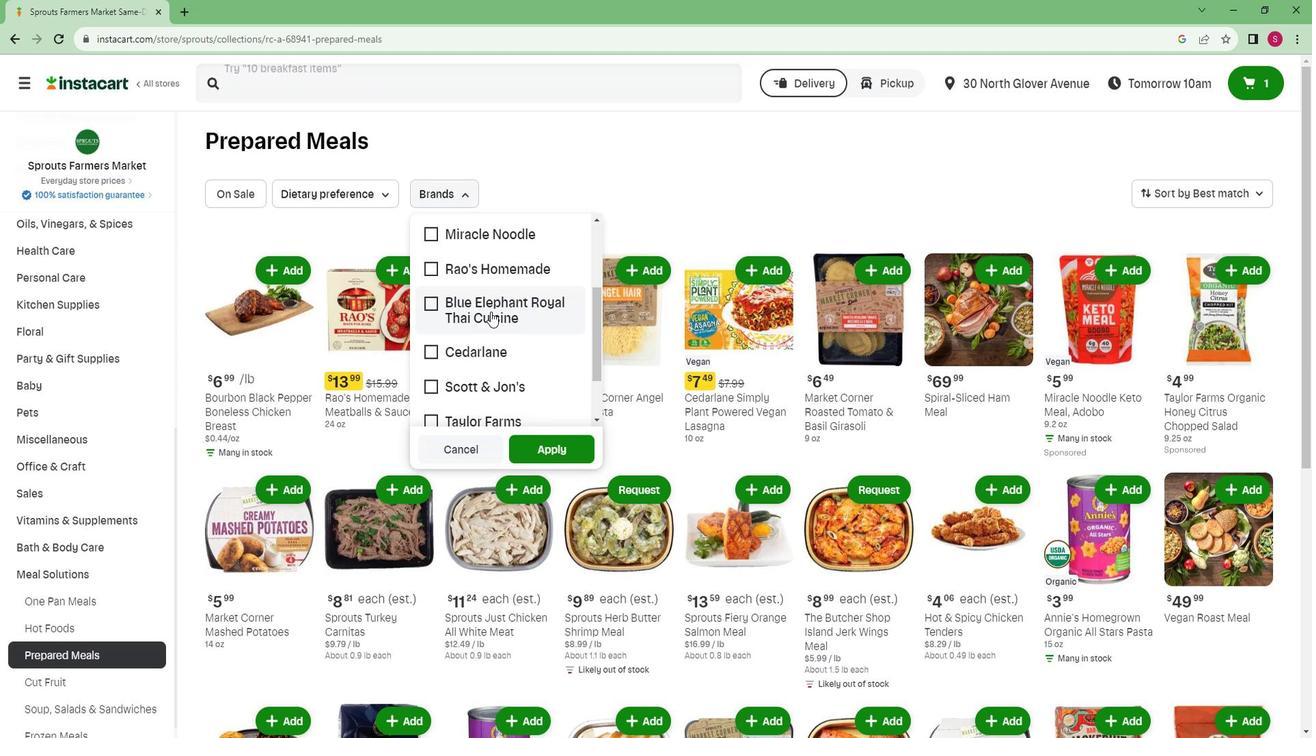 
Action: Mouse moved to (548, 451)
Screenshot: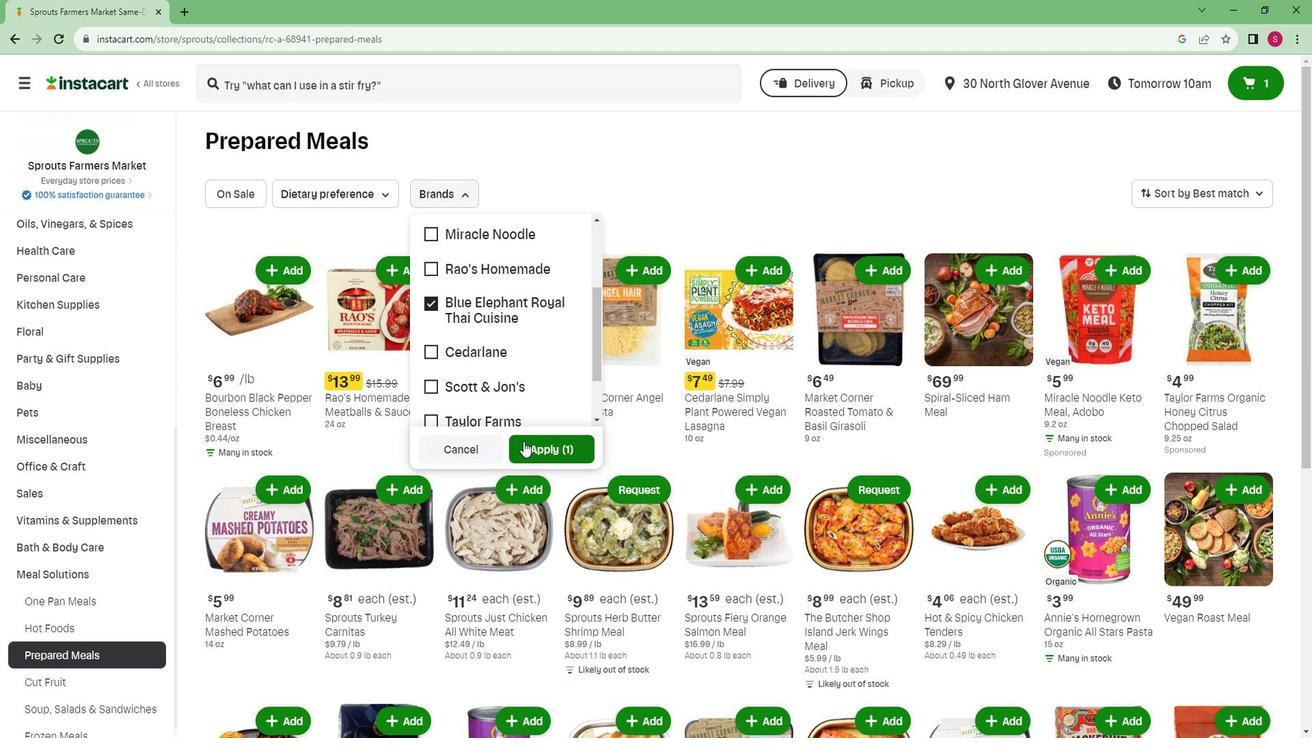 
Action: Mouse pressed left at (548, 451)
Screenshot: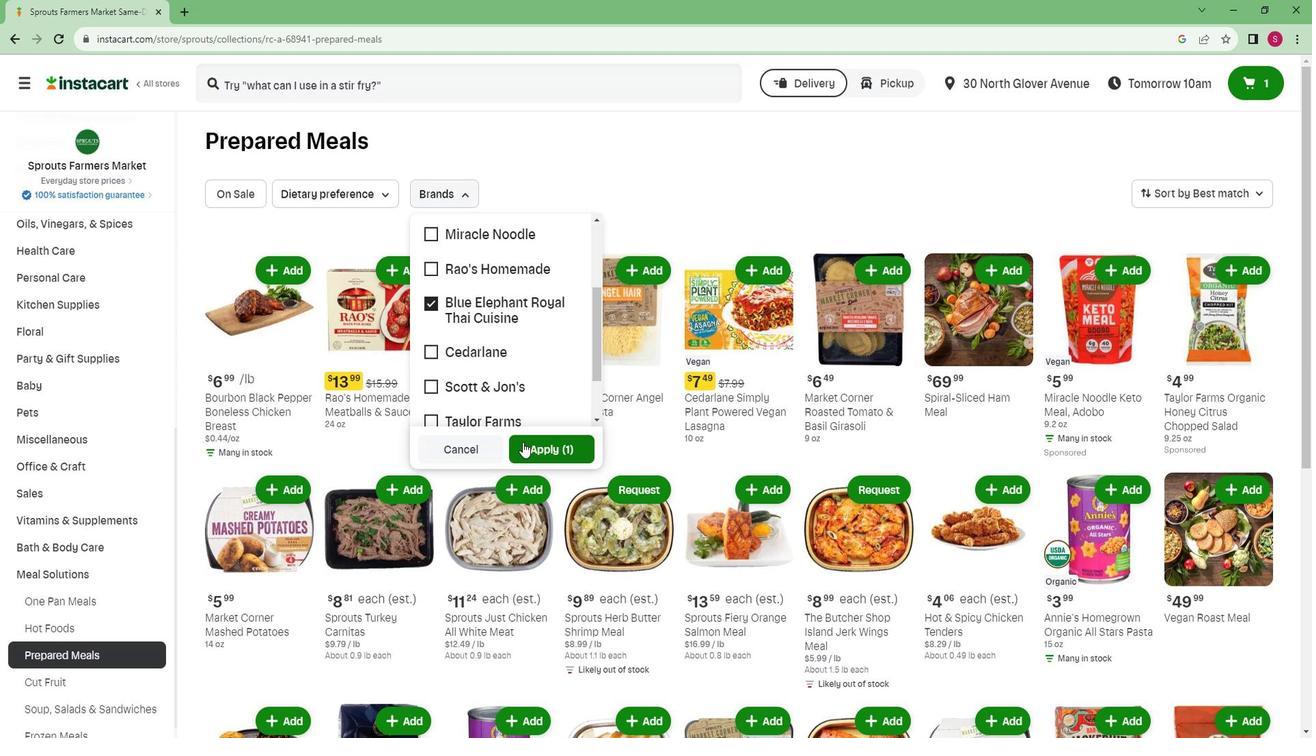 
